 Task: Select the overwriteFileOnDisk in the files.
Action: Mouse moved to (21, 569)
Screenshot: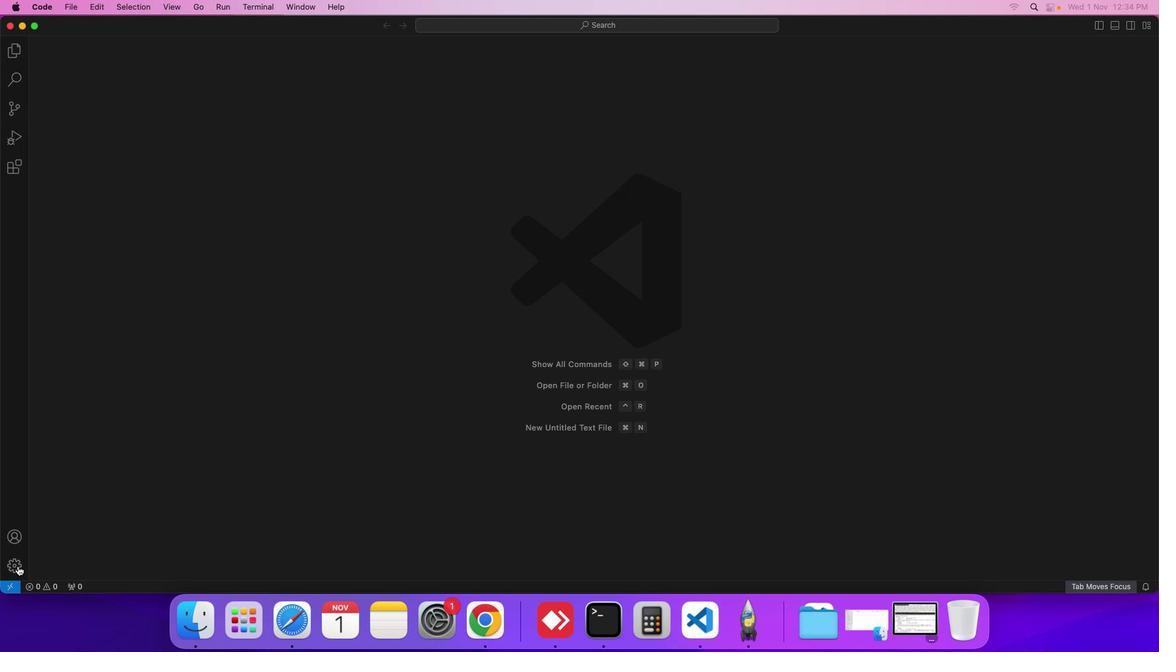 
Action: Mouse pressed left at (21, 569)
Screenshot: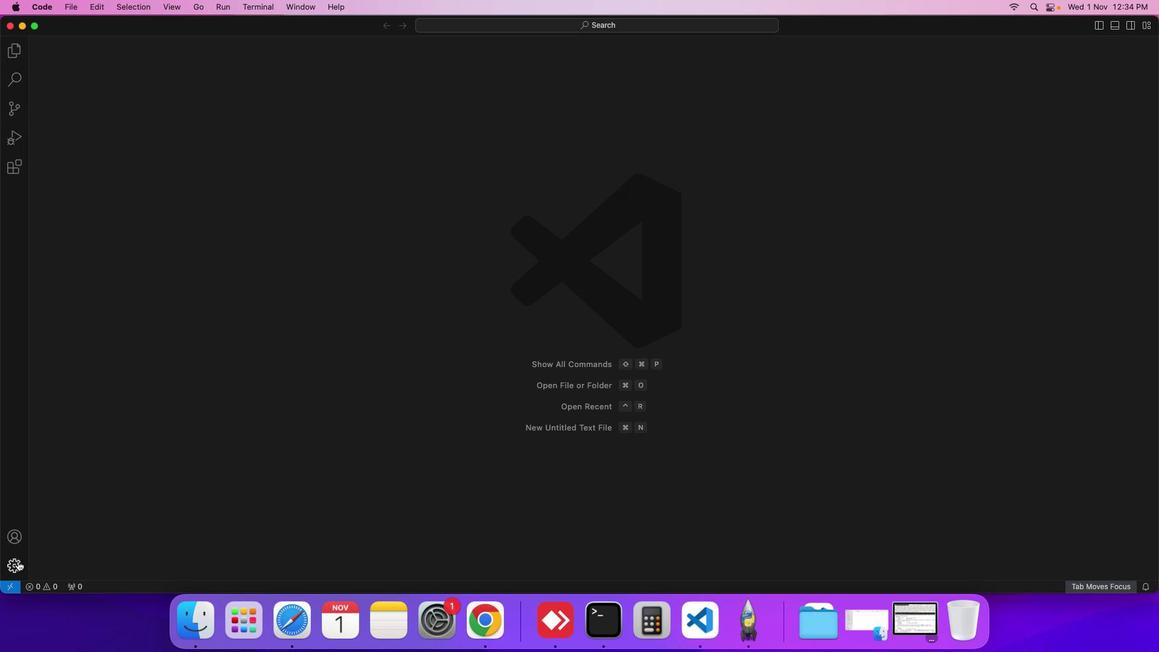
Action: Mouse moved to (68, 477)
Screenshot: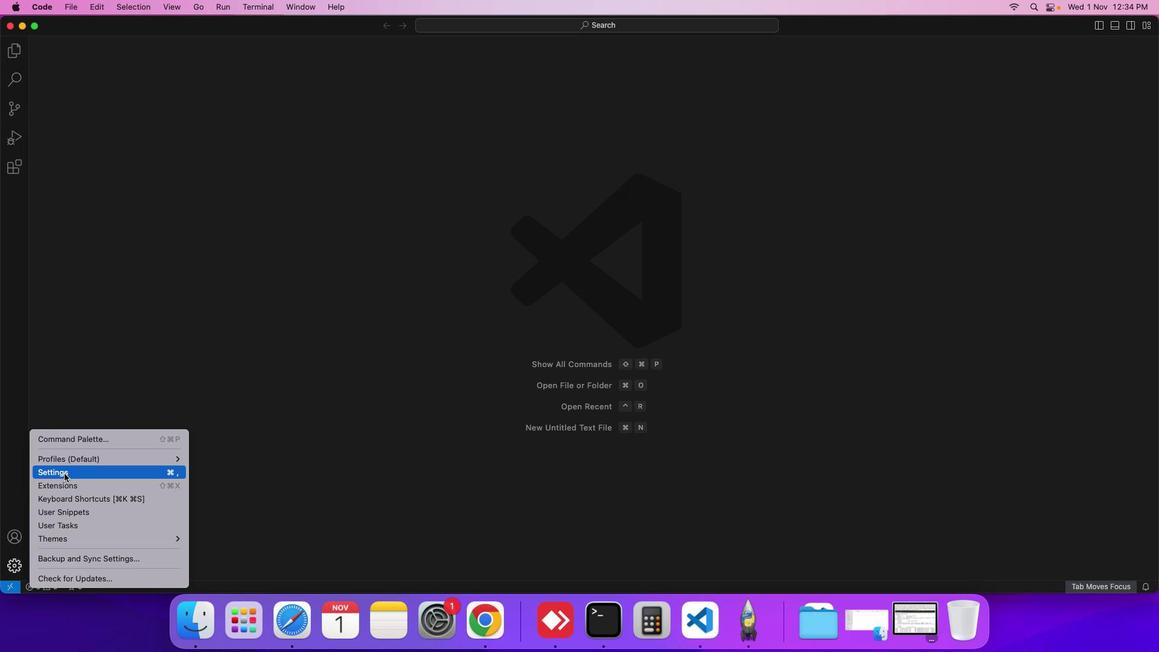 
Action: Mouse pressed left at (68, 477)
Screenshot: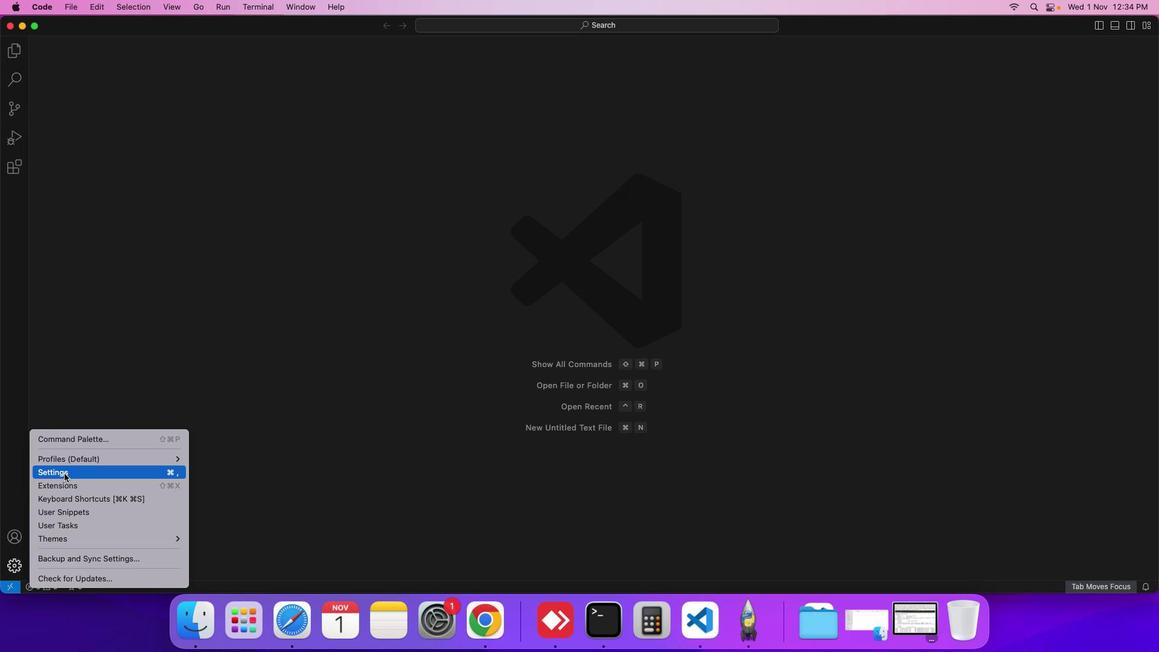 
Action: Mouse moved to (278, 137)
Screenshot: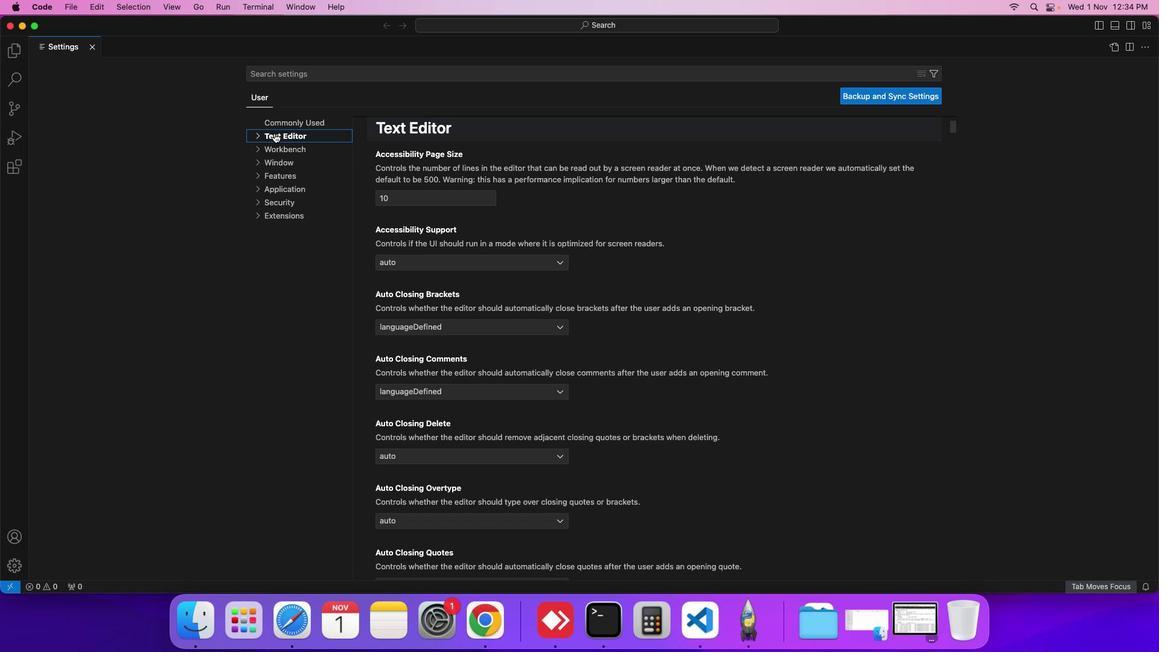 
Action: Mouse pressed left at (278, 137)
Screenshot: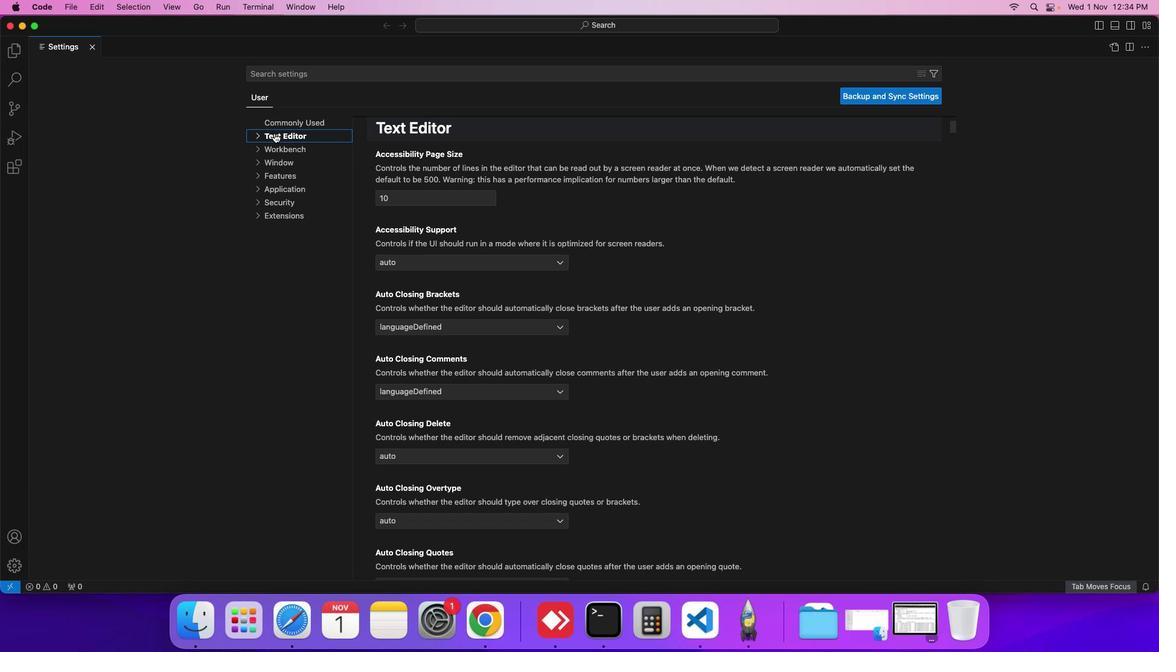 
Action: Mouse moved to (286, 243)
Screenshot: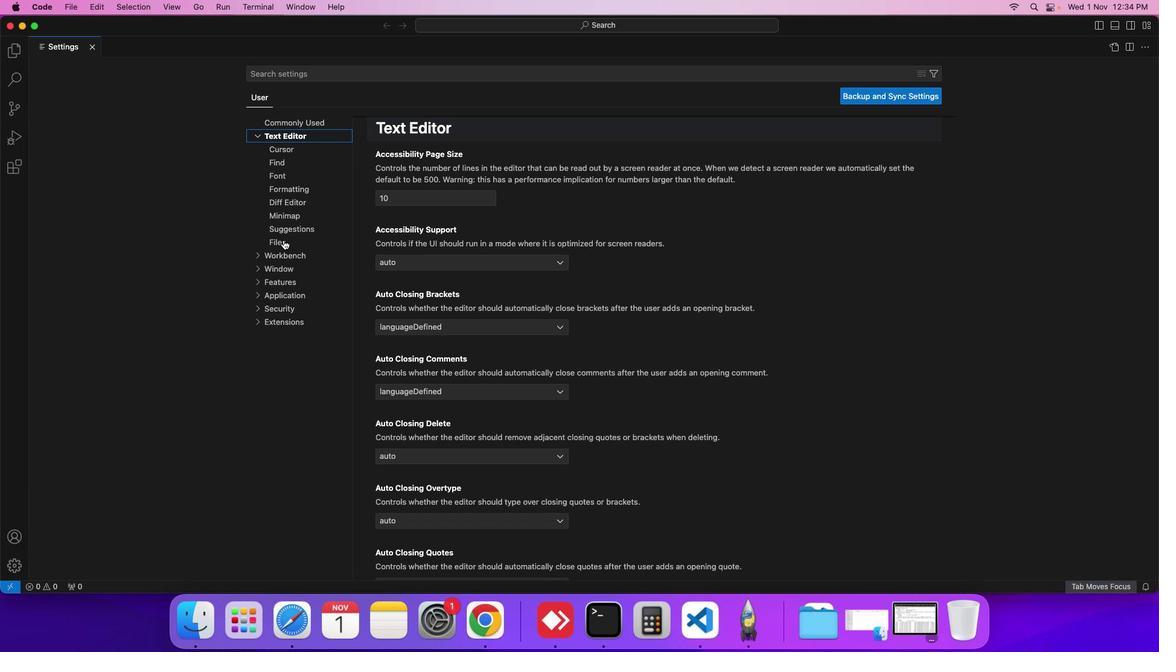 
Action: Mouse pressed left at (286, 243)
Screenshot: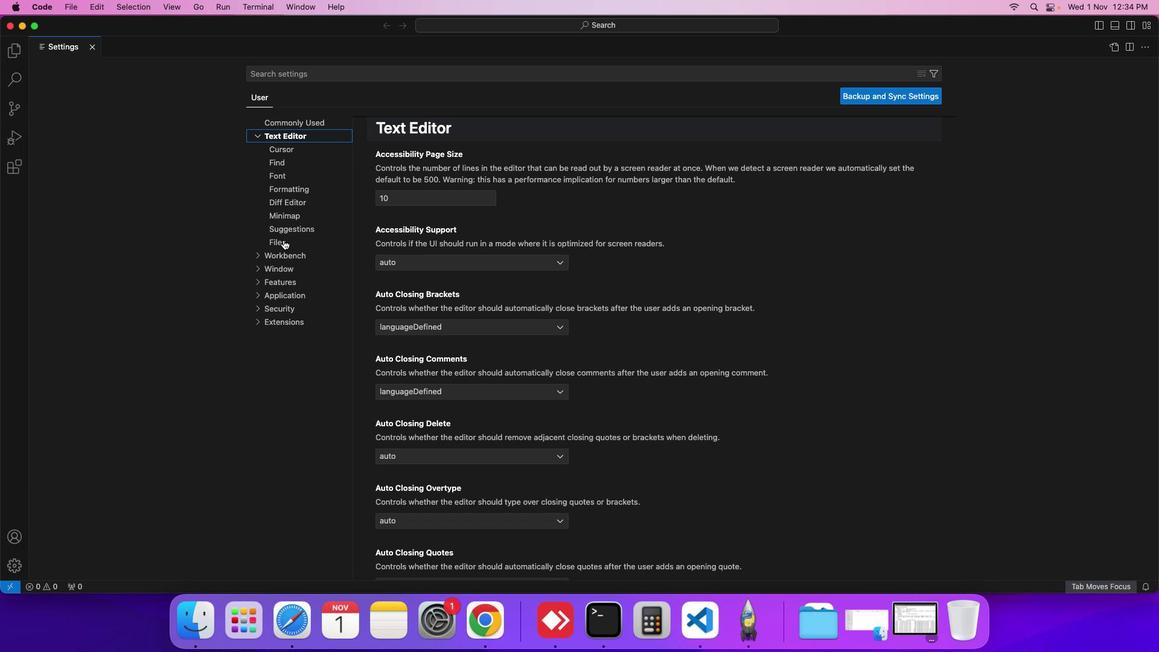 
Action: Mouse moved to (522, 334)
Screenshot: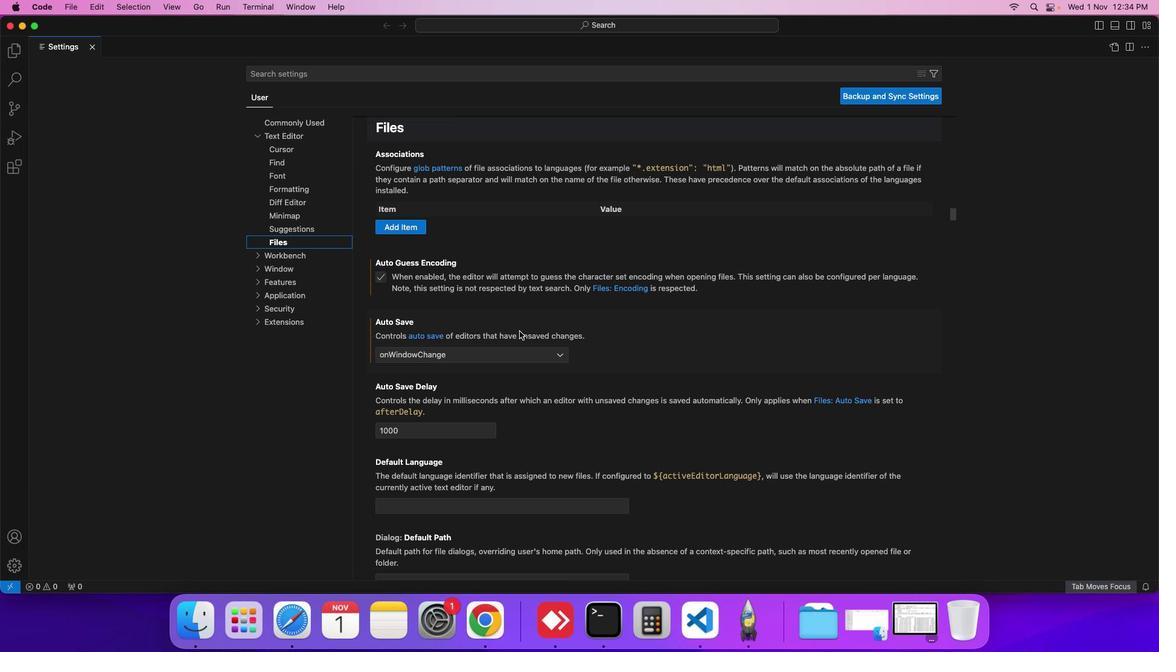 
Action: Mouse scrolled (522, 334) with delta (3, 3)
Screenshot: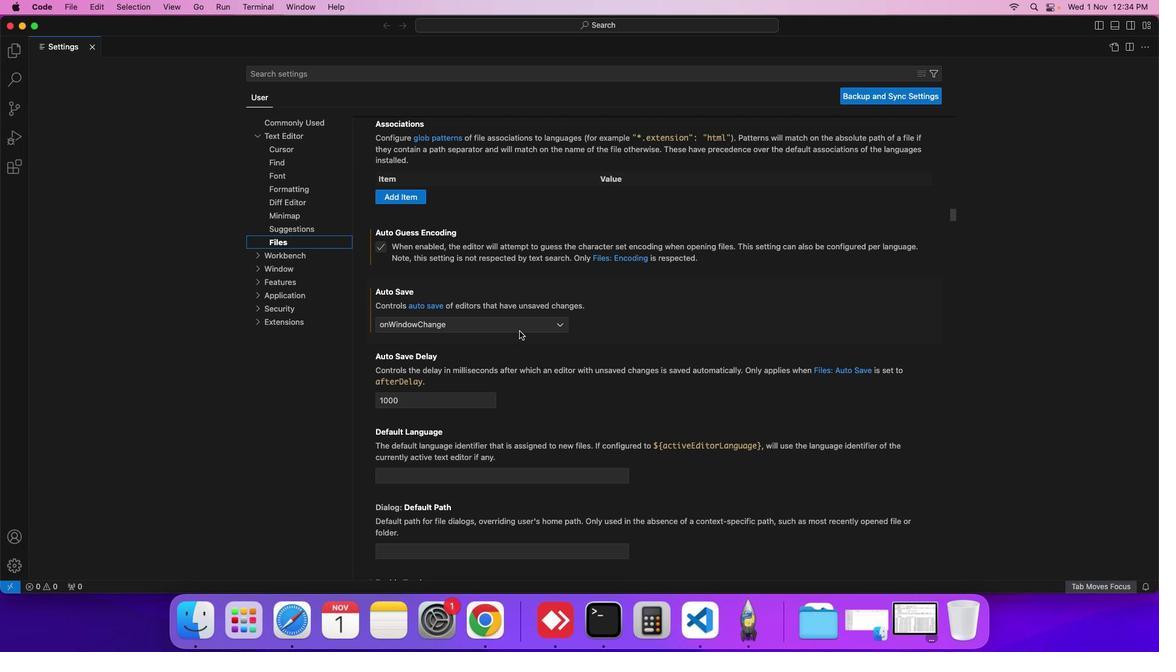 
Action: Mouse scrolled (522, 334) with delta (3, 3)
Screenshot: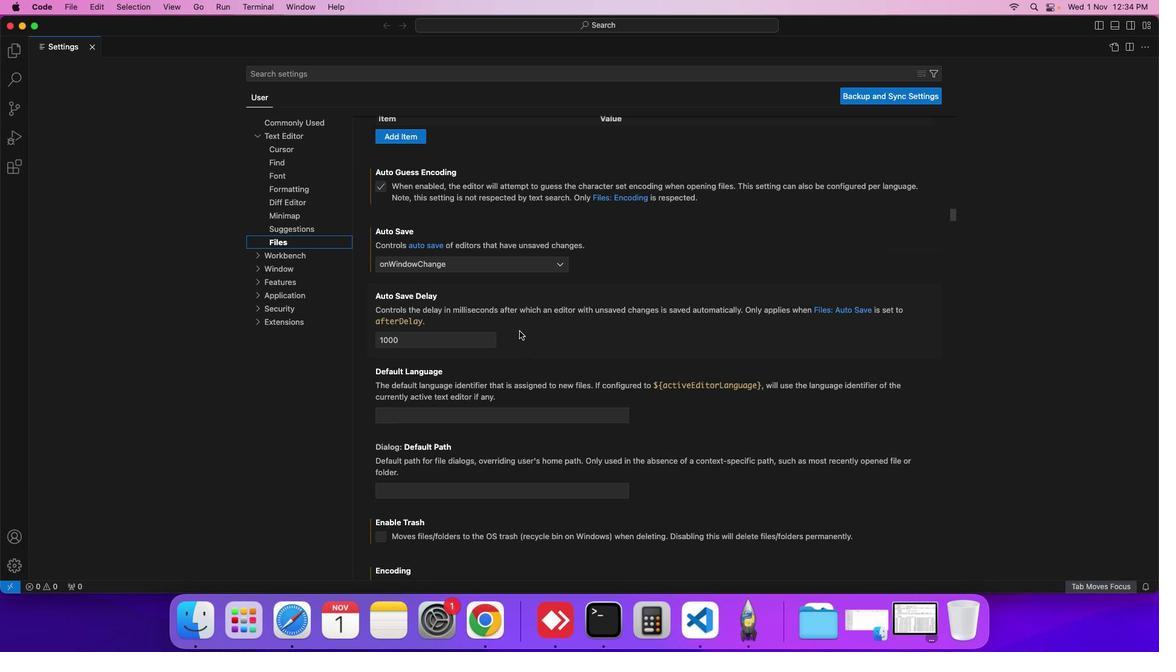 
Action: Mouse scrolled (522, 334) with delta (3, 3)
Screenshot: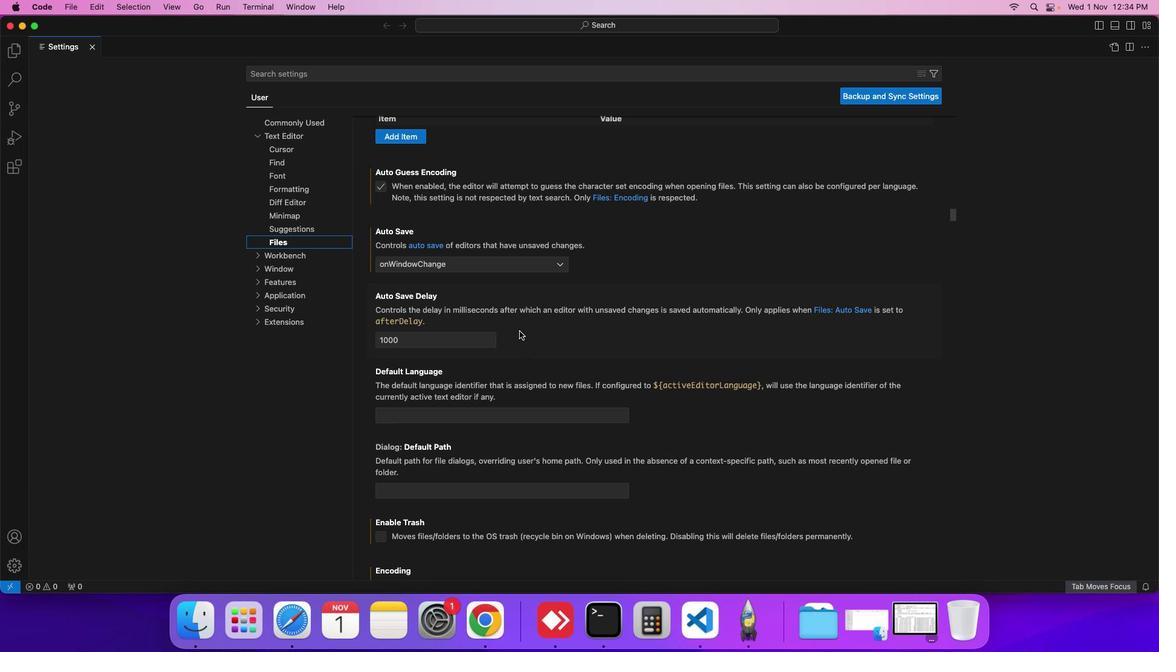 
Action: Mouse moved to (523, 335)
Screenshot: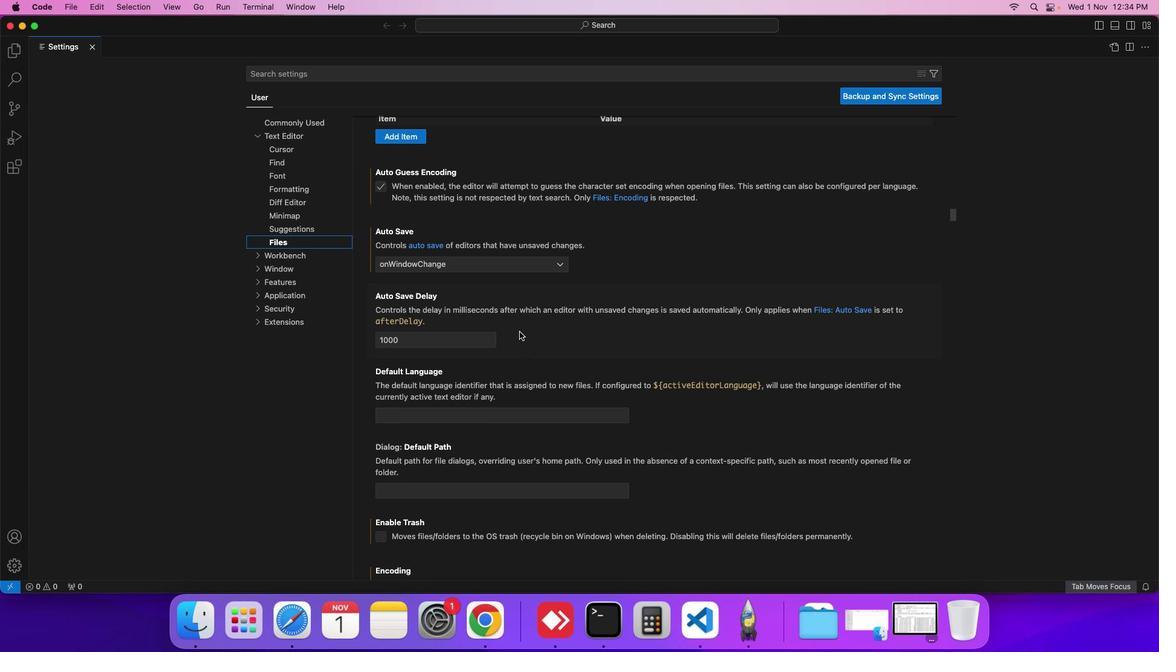
Action: Mouse scrolled (523, 335) with delta (3, 3)
Screenshot: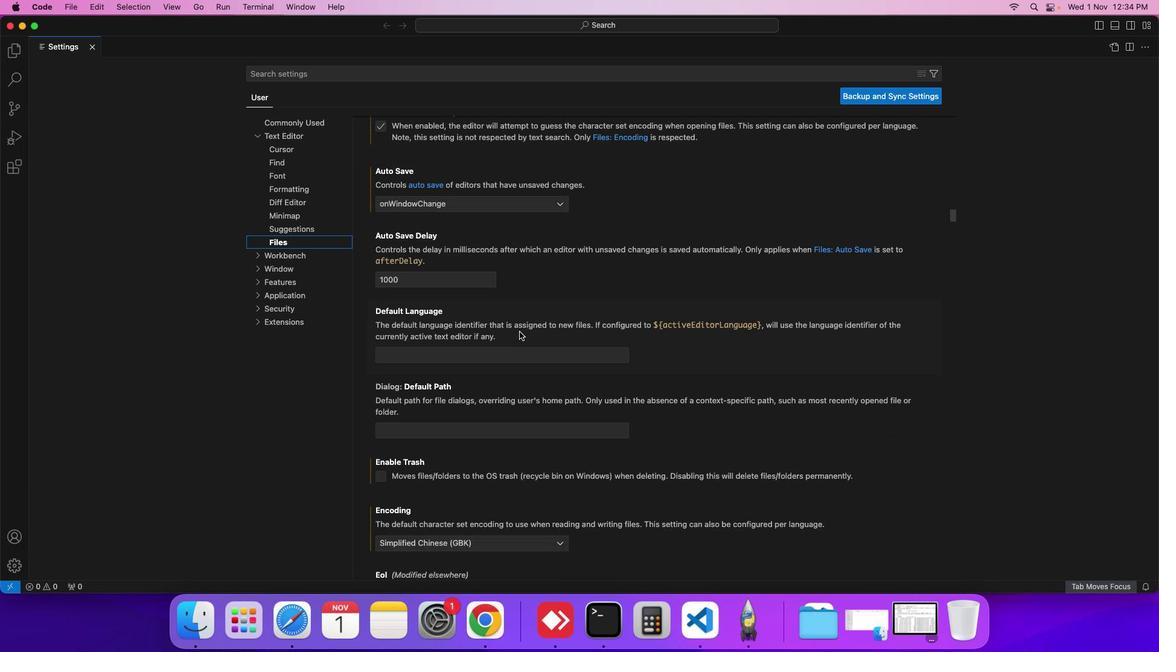 
Action: Mouse scrolled (523, 335) with delta (3, 3)
Screenshot: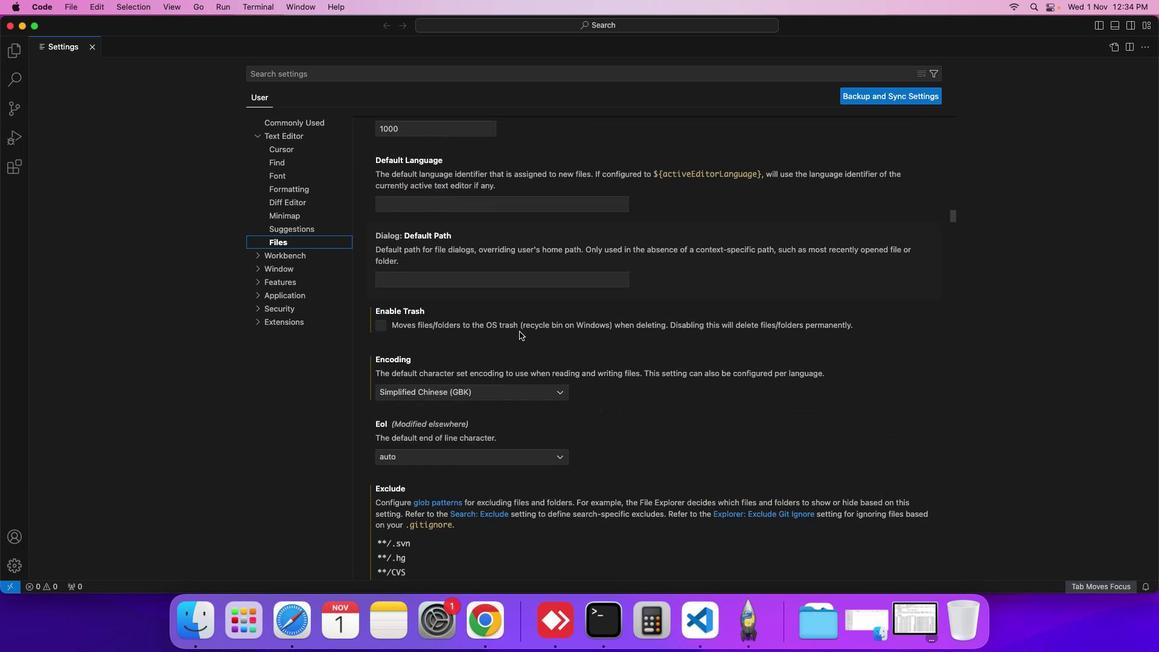 
Action: Mouse scrolled (523, 335) with delta (3, 2)
Screenshot: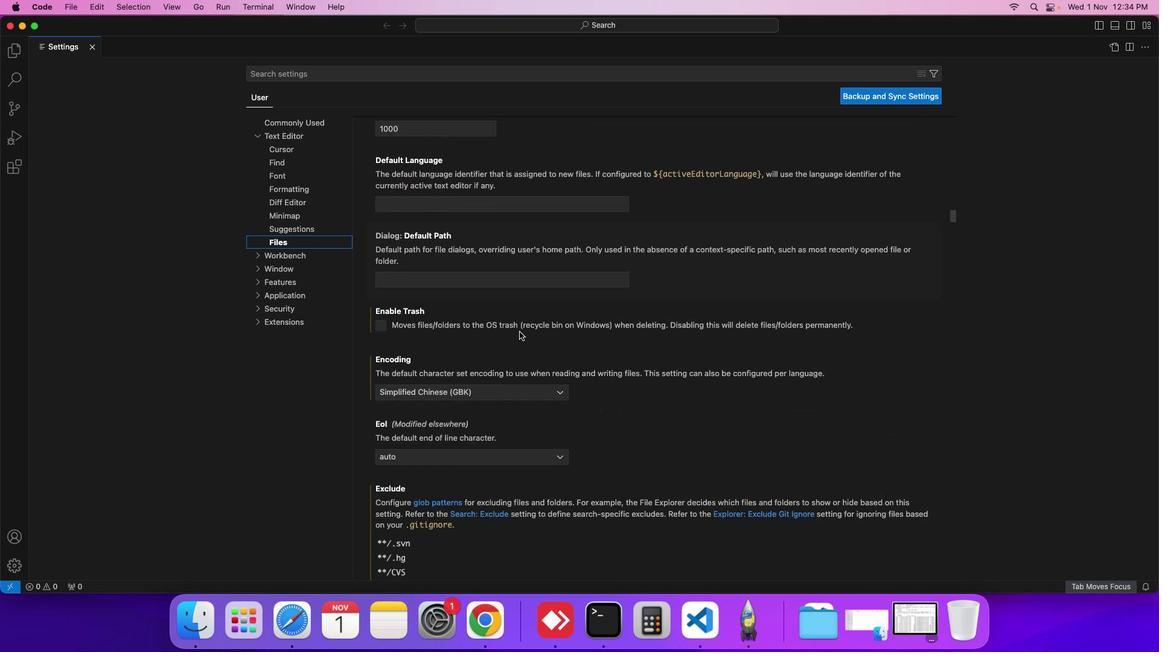 
Action: Mouse scrolled (523, 335) with delta (3, 1)
Screenshot: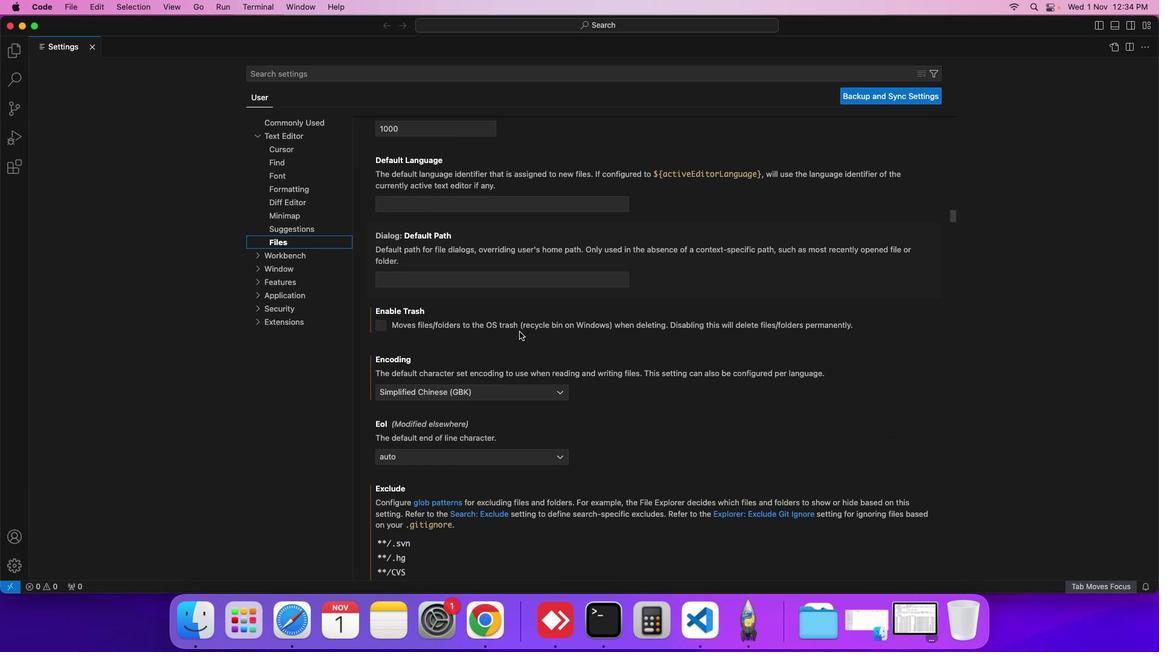 
Action: Mouse scrolled (523, 335) with delta (3, 1)
Screenshot: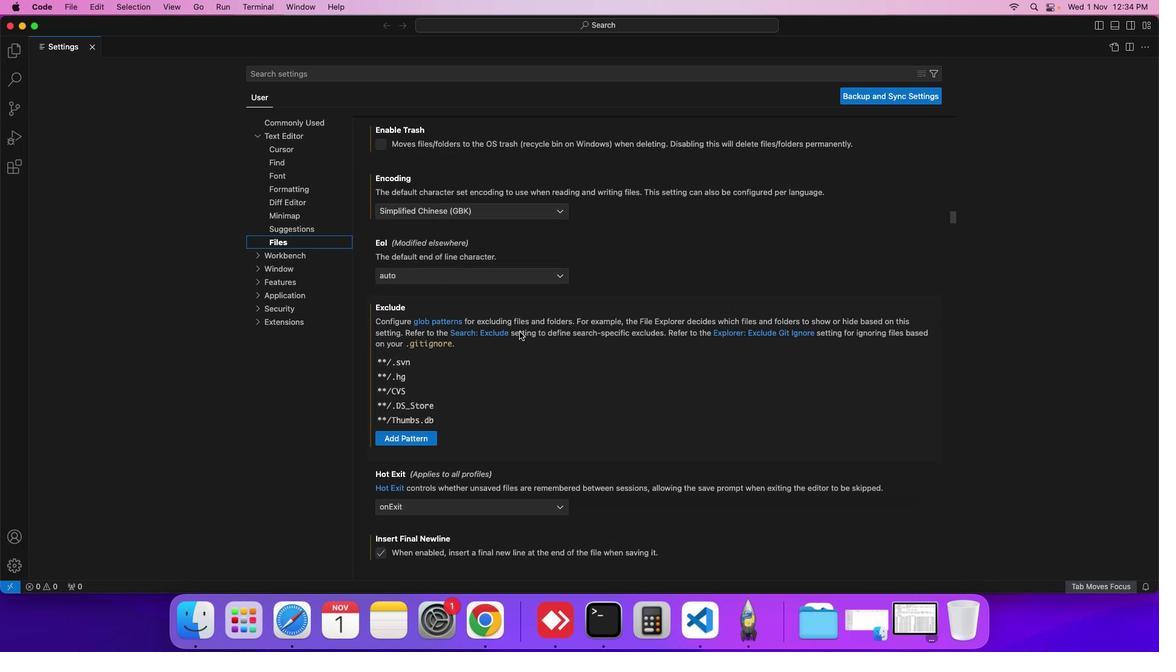 
Action: Mouse scrolled (523, 335) with delta (3, 1)
Screenshot: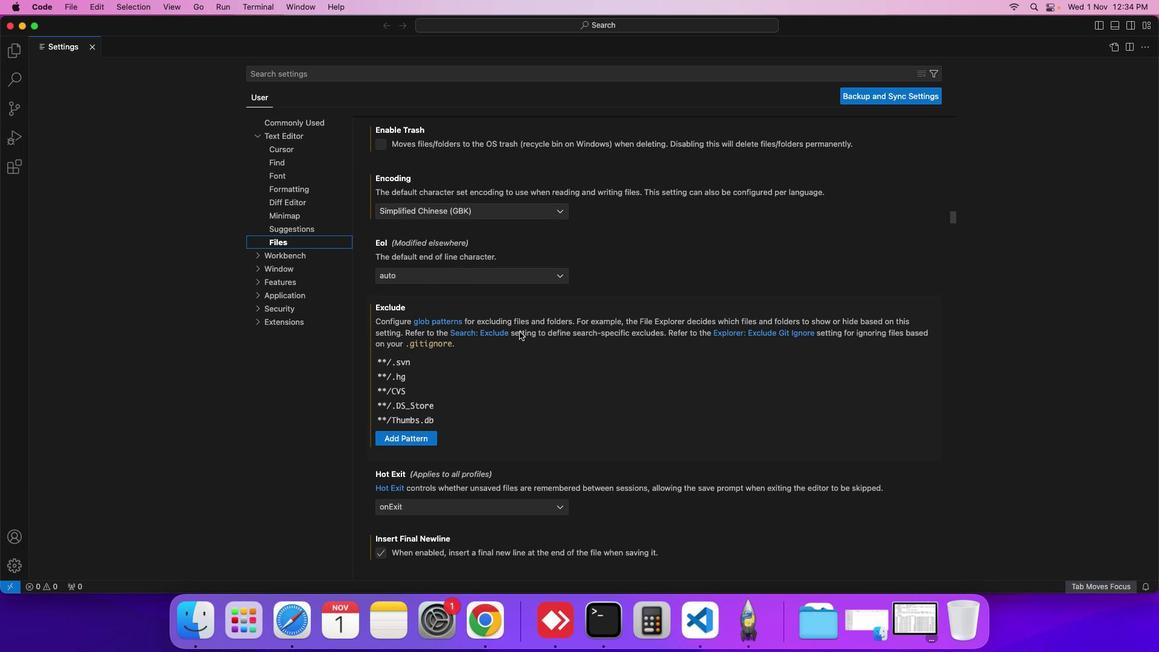 
Action: Mouse scrolled (523, 335) with delta (3, 3)
Screenshot: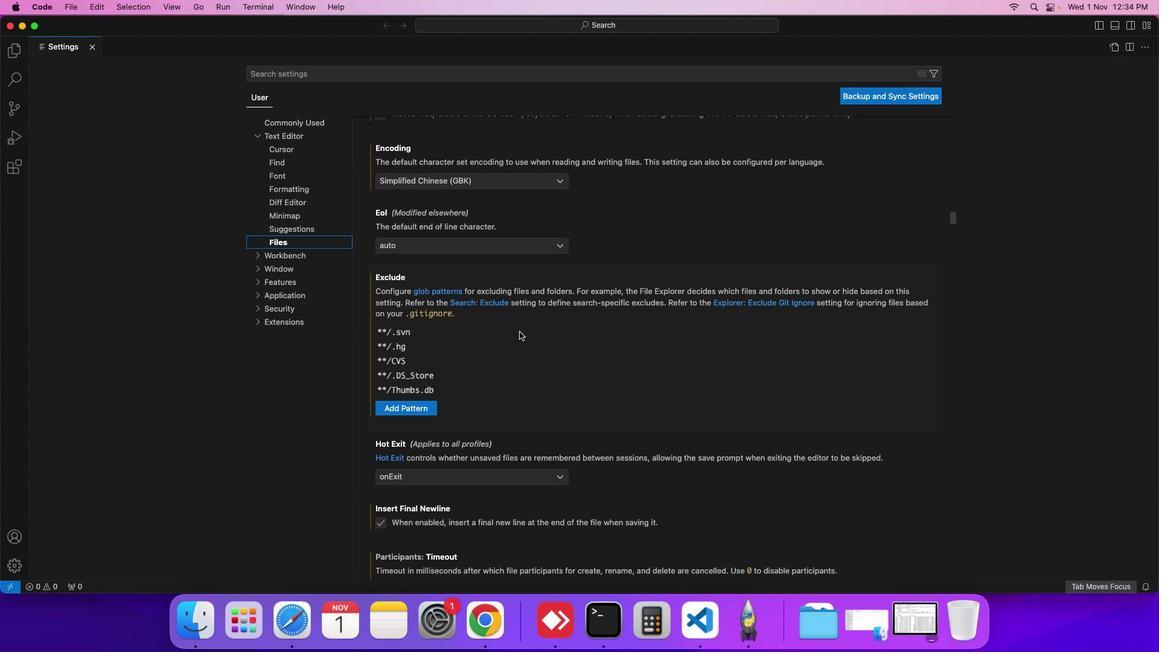 
Action: Mouse moved to (522, 334)
Screenshot: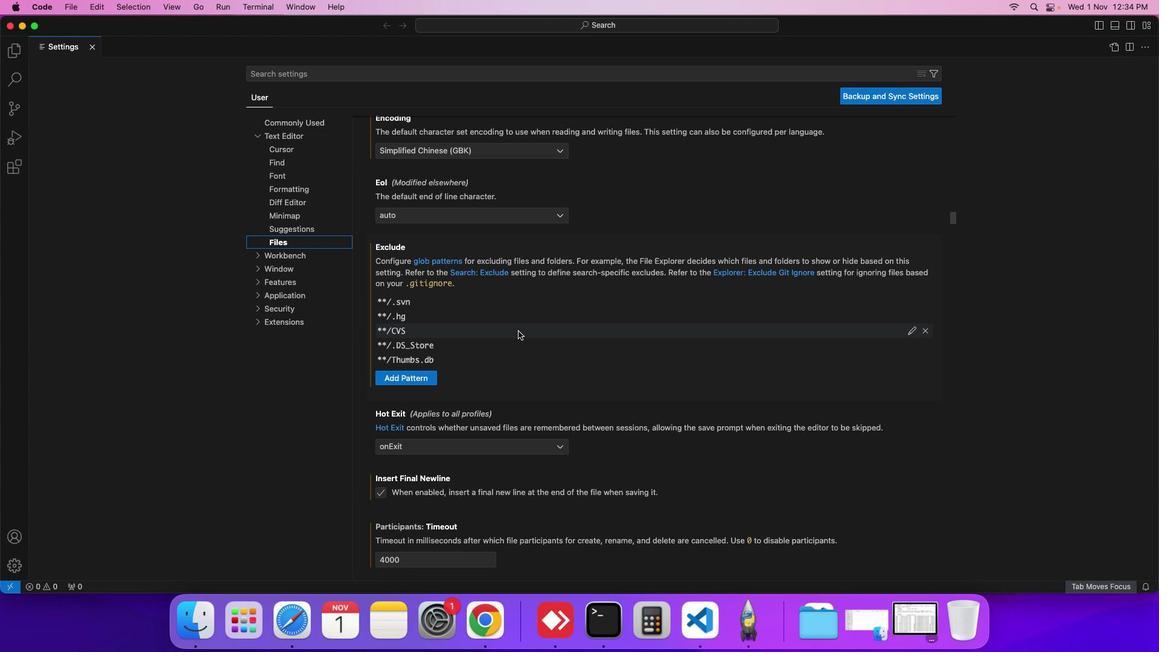 
Action: Mouse scrolled (522, 334) with delta (3, 3)
Screenshot: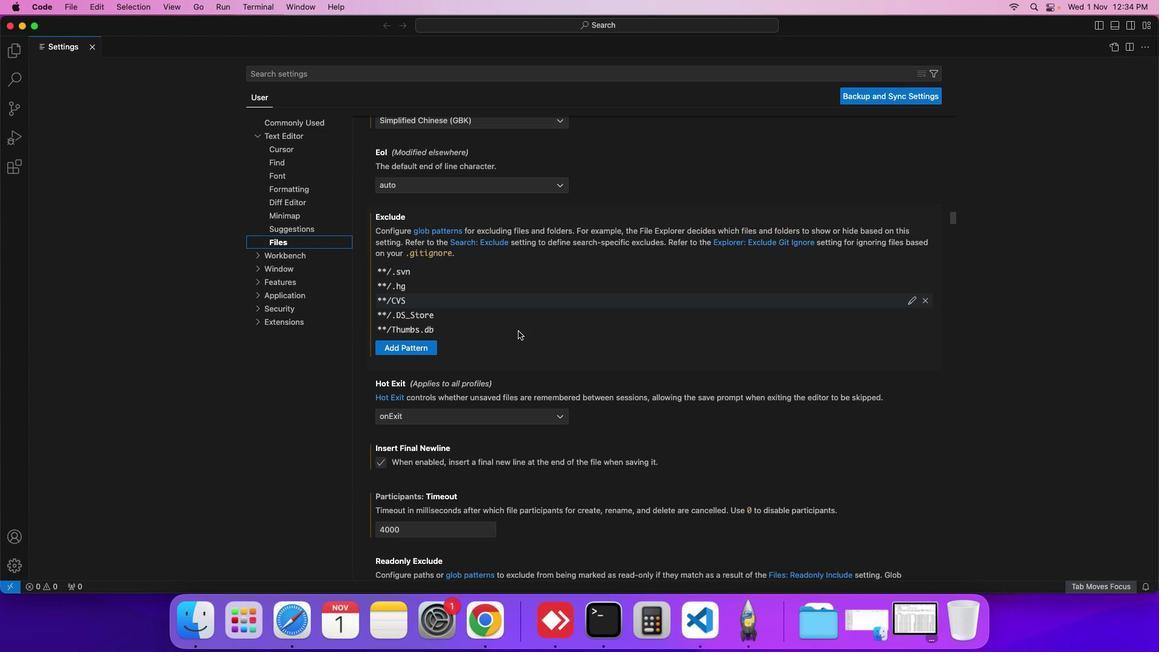 
Action: Mouse scrolled (522, 334) with delta (3, 3)
Screenshot: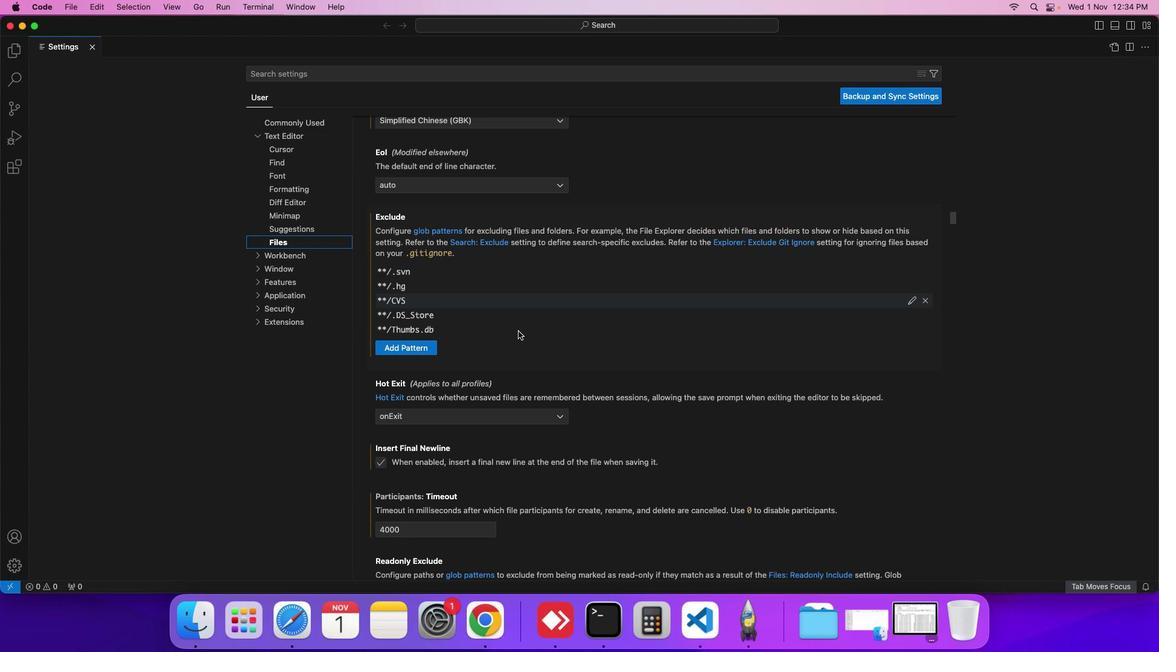 
Action: Mouse scrolled (522, 334) with delta (3, 3)
Screenshot: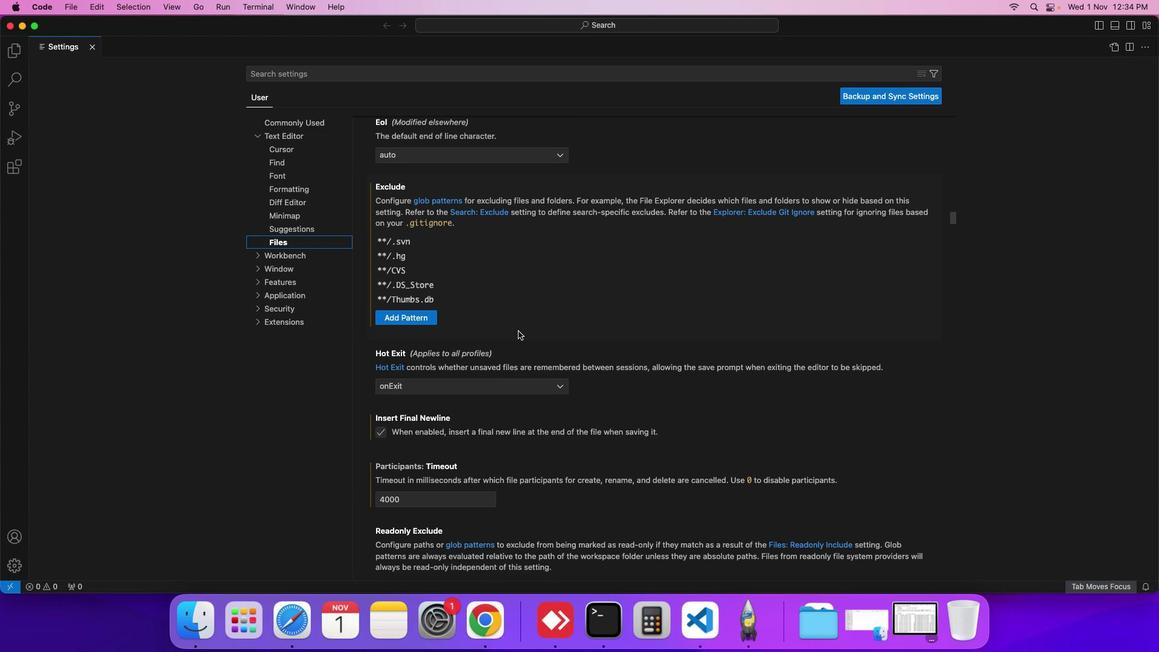 
Action: Mouse scrolled (522, 334) with delta (3, 3)
Screenshot: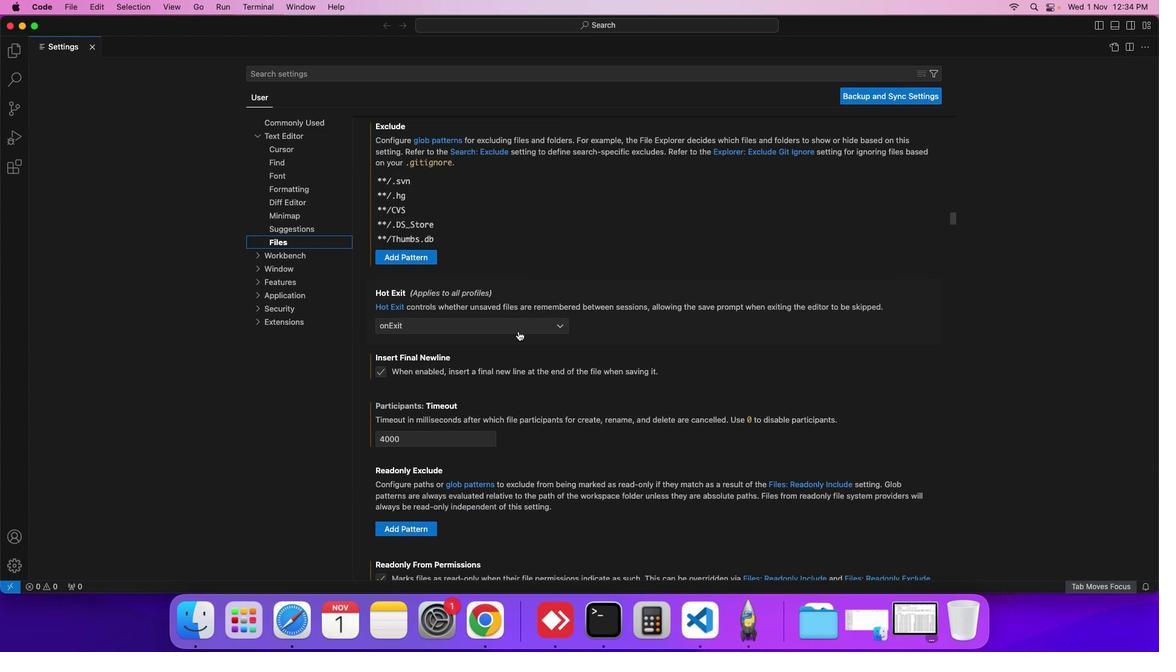 
Action: Mouse scrolled (522, 334) with delta (3, 3)
Screenshot: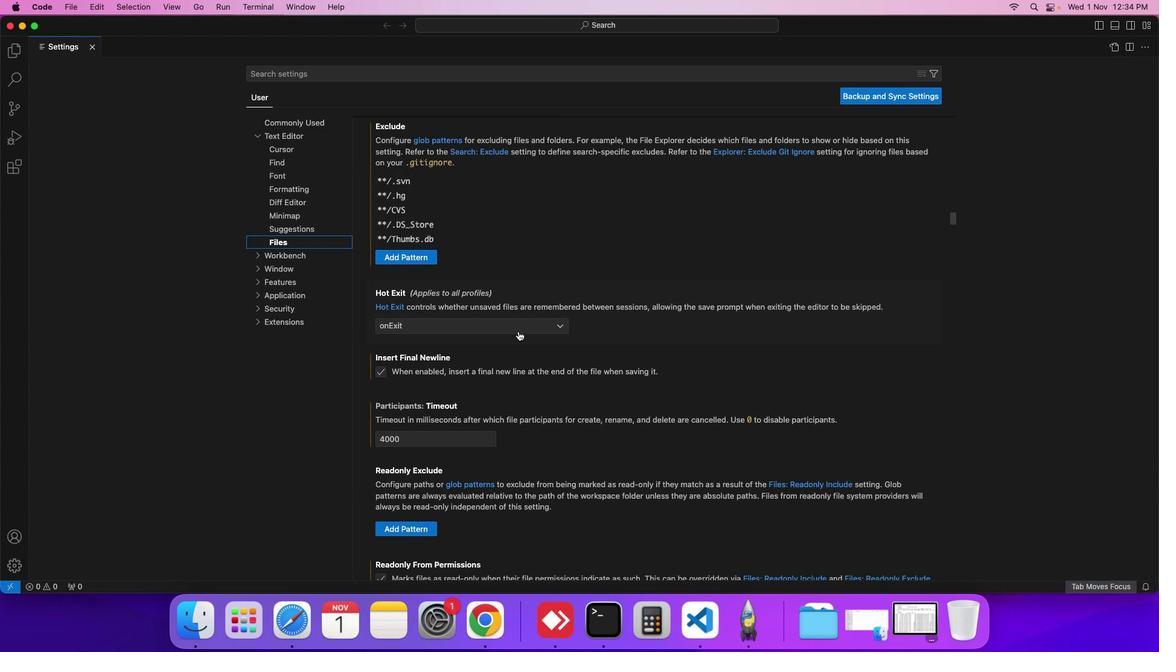 
Action: Mouse scrolled (522, 334) with delta (3, 3)
Screenshot: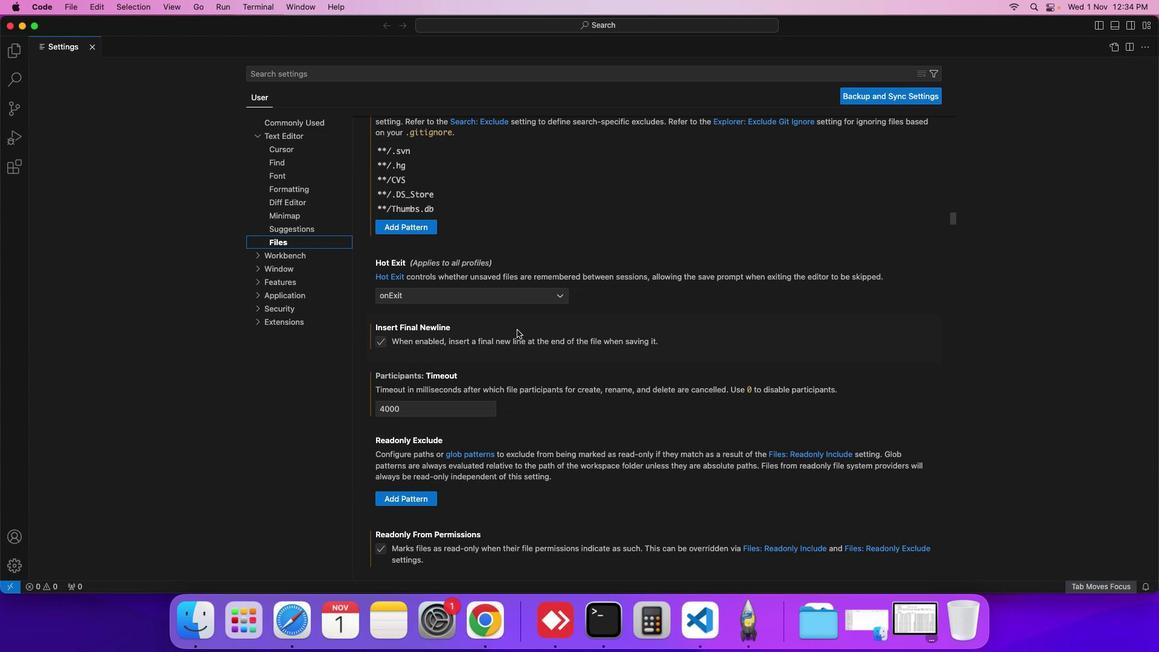 
Action: Mouse moved to (520, 333)
Screenshot: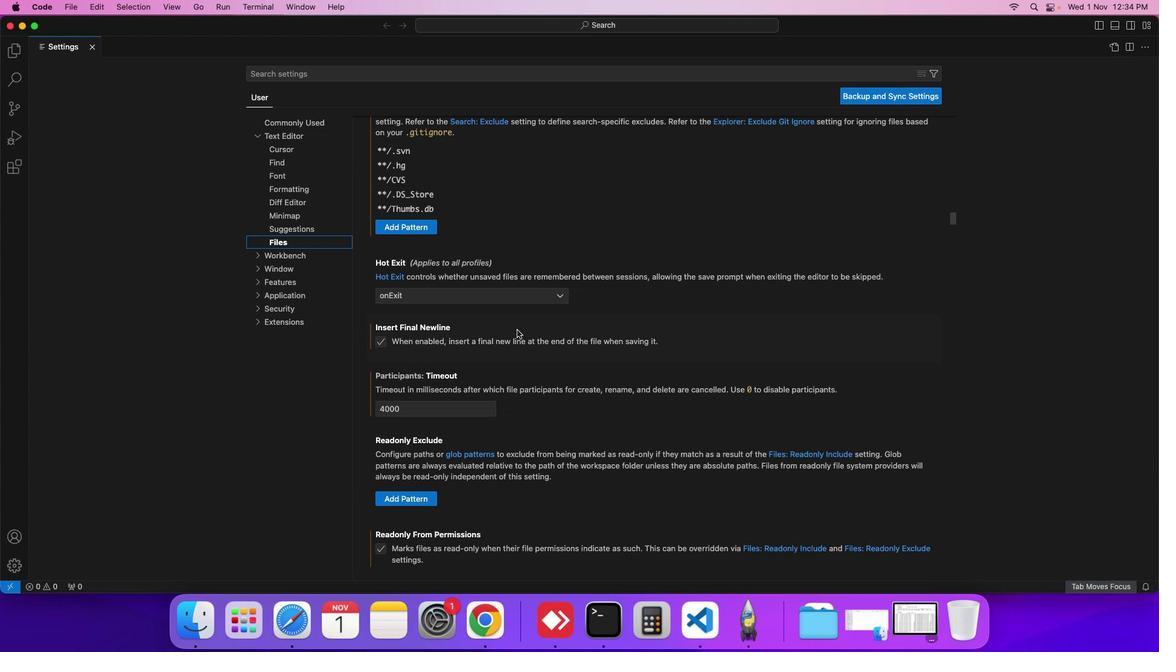 
Action: Mouse scrolled (520, 333) with delta (3, 3)
Screenshot: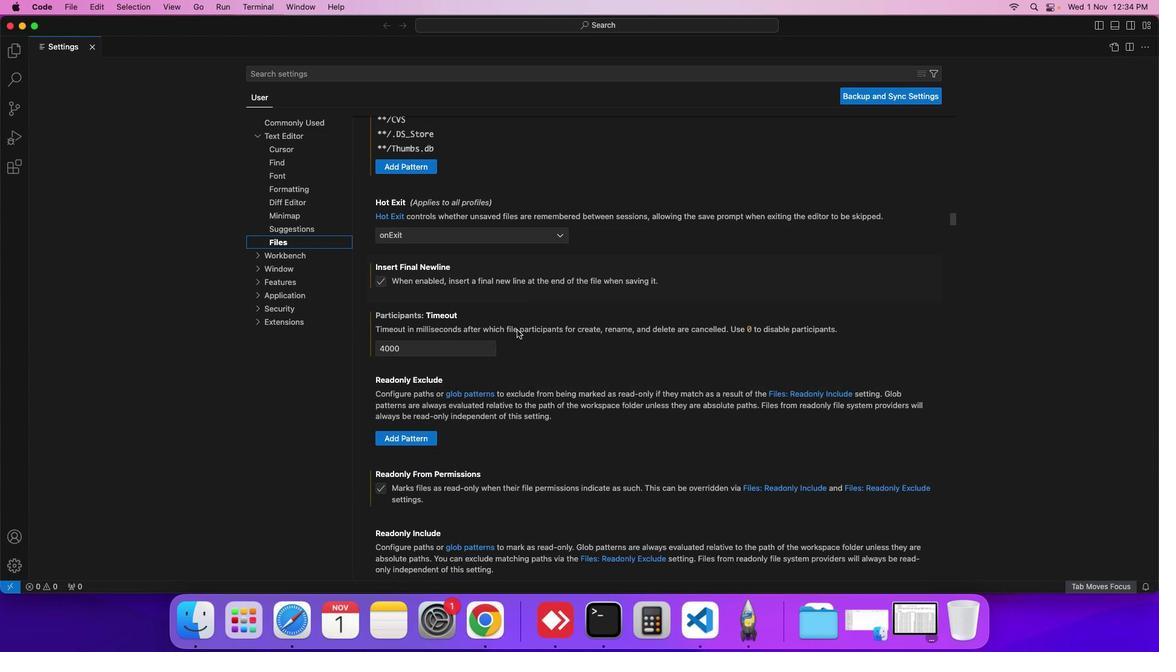 
Action: Mouse scrolled (520, 333) with delta (3, 3)
Screenshot: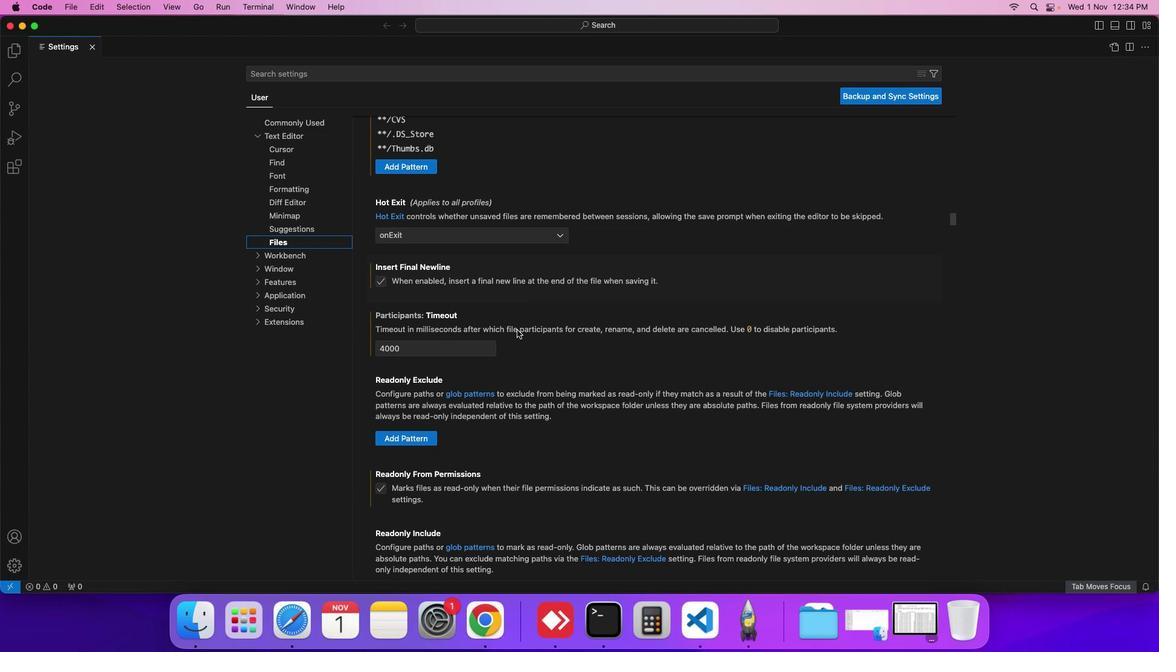 
Action: Mouse scrolled (520, 333) with delta (3, 3)
Screenshot: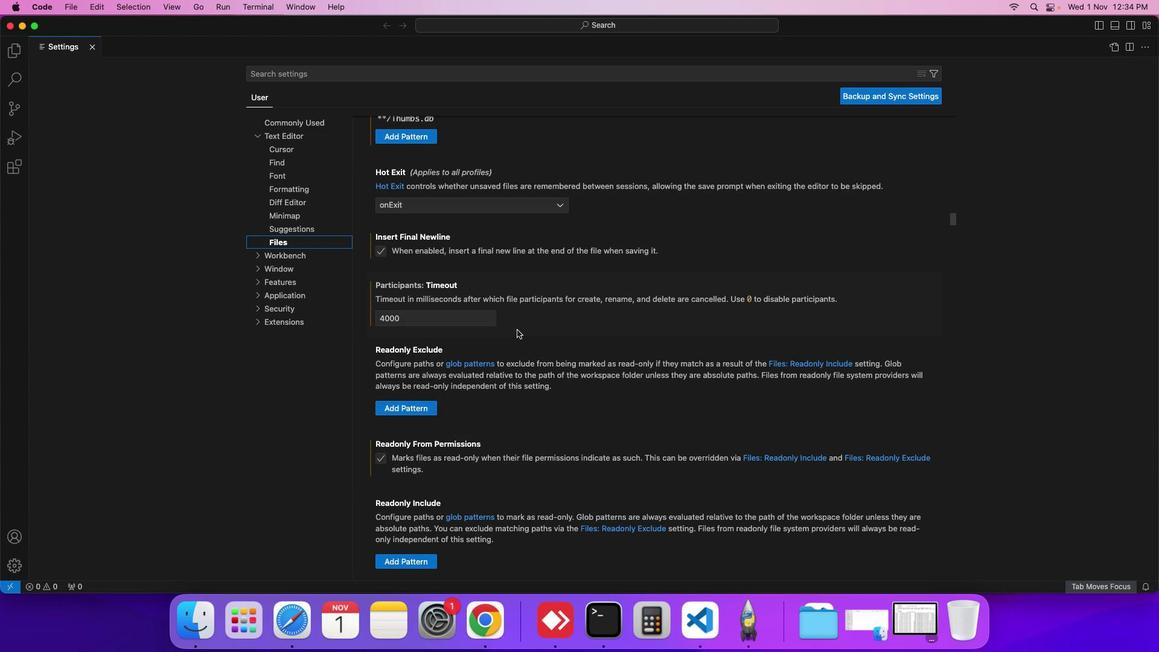 
Action: Mouse scrolled (520, 333) with delta (3, 3)
Screenshot: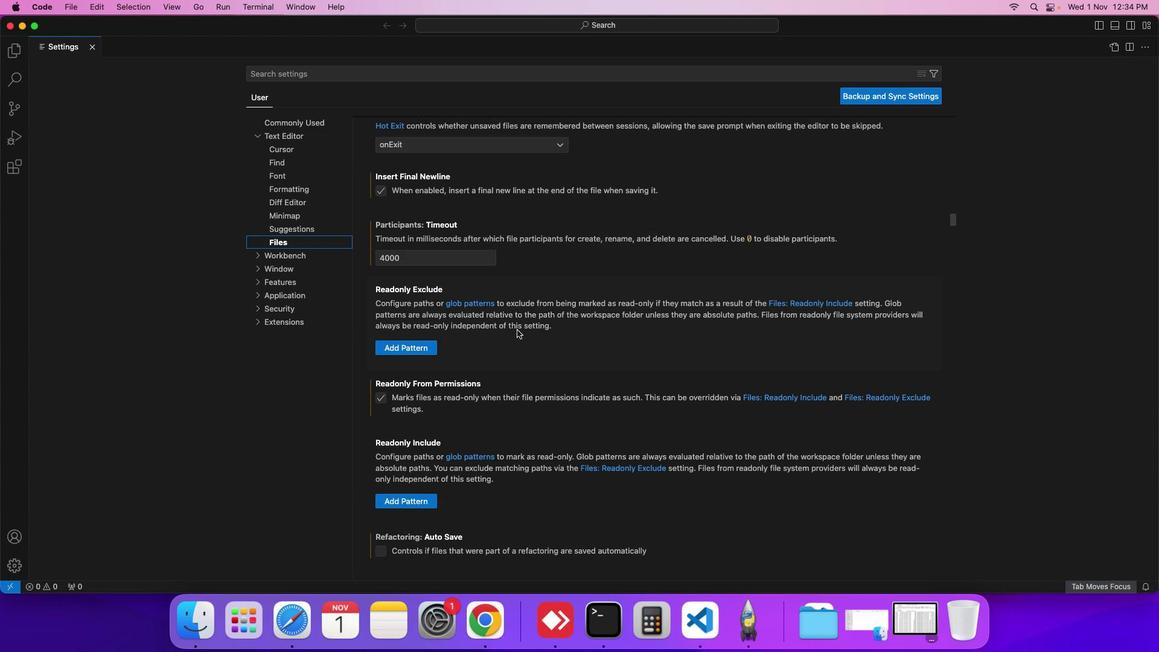 
Action: Mouse scrolled (520, 333) with delta (3, 3)
Screenshot: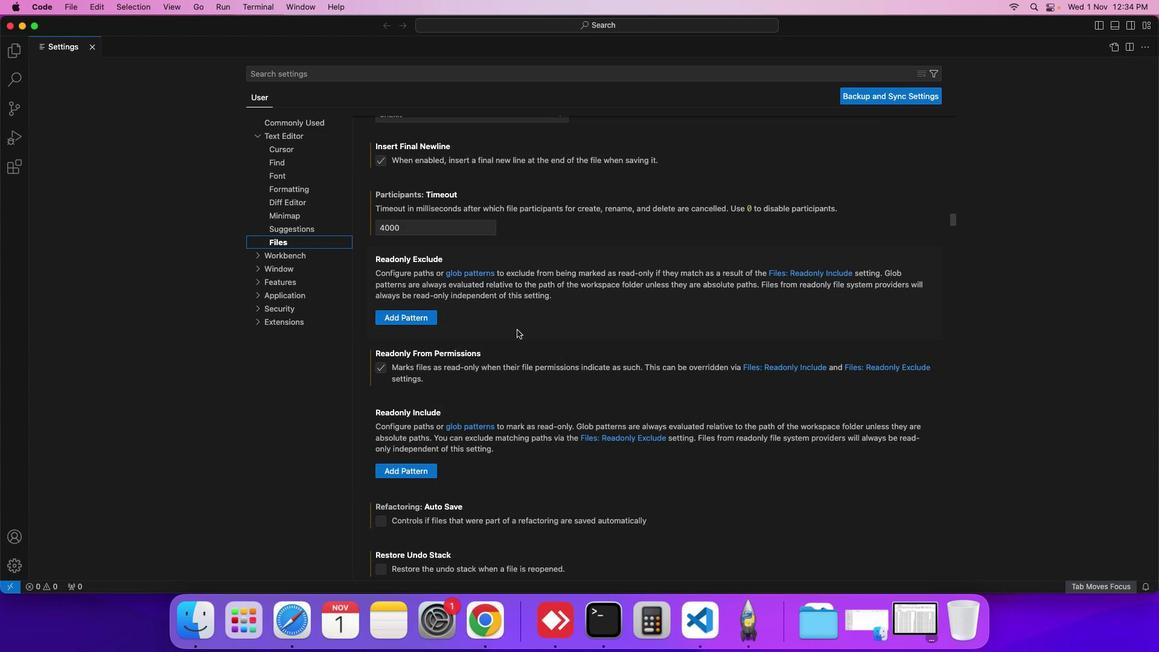 
Action: Mouse scrolled (520, 333) with delta (3, 3)
Screenshot: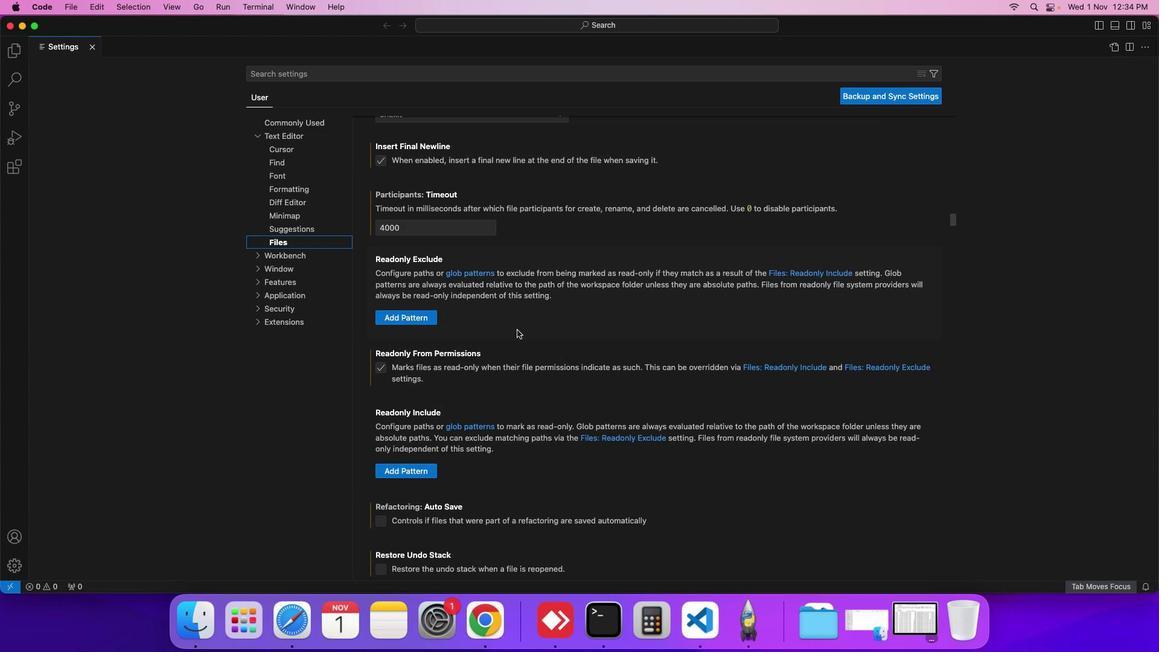 
Action: Mouse scrolled (520, 333) with delta (3, 3)
Screenshot: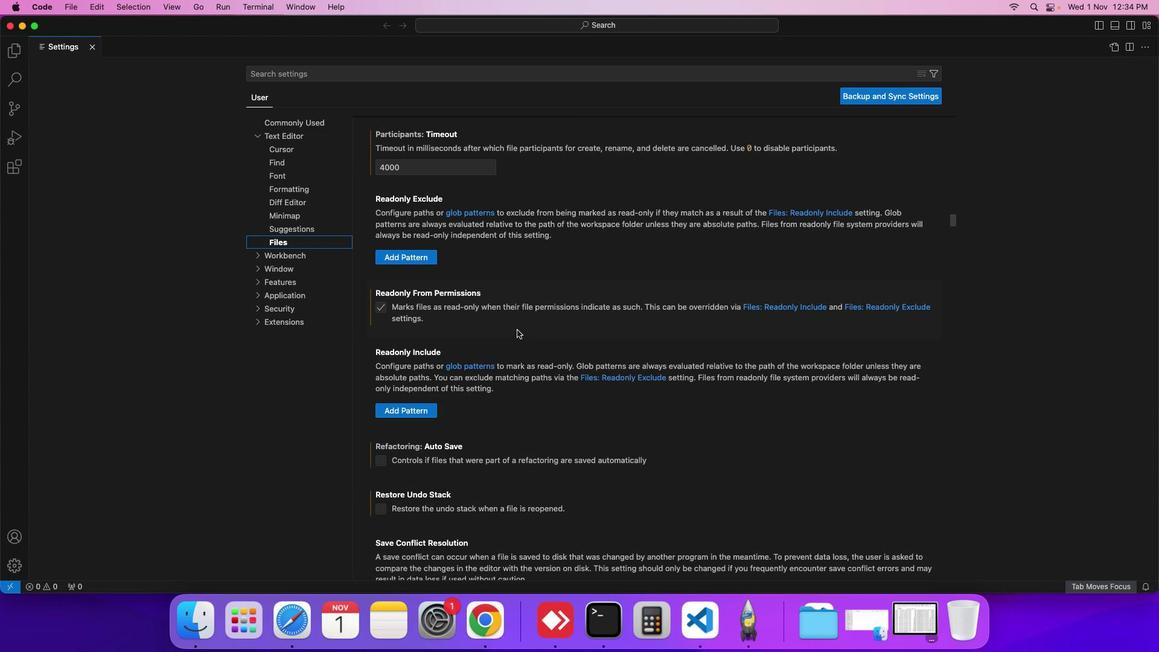 
Action: Mouse scrolled (520, 333) with delta (3, 3)
Screenshot: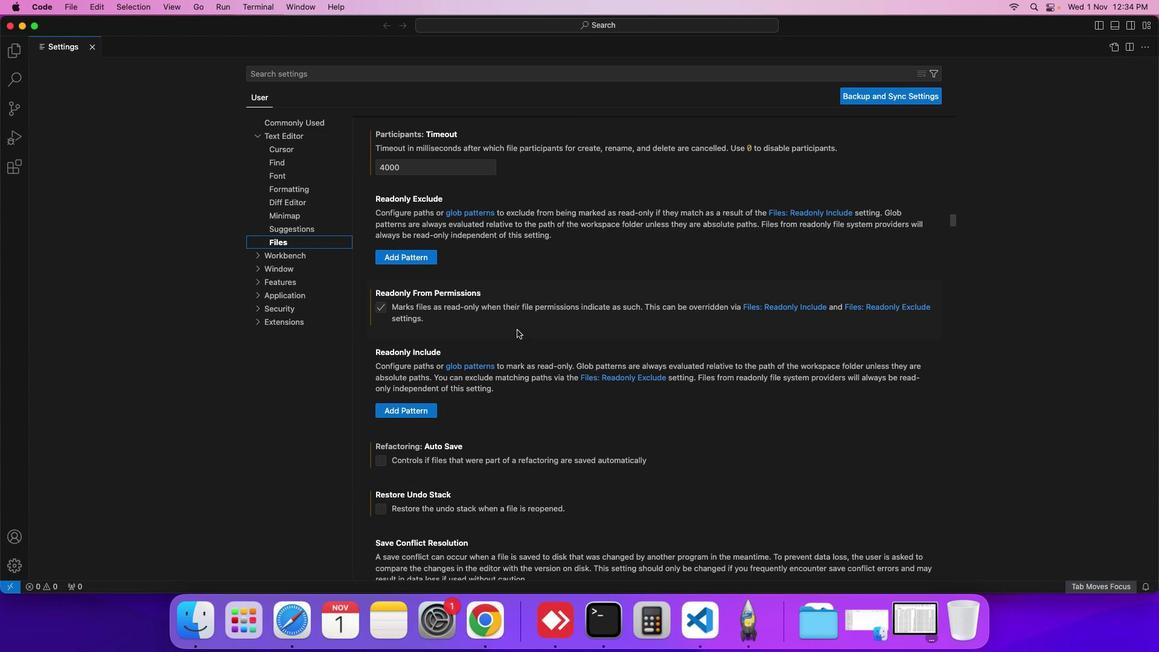 
Action: Mouse scrolled (520, 333) with delta (3, 3)
Screenshot: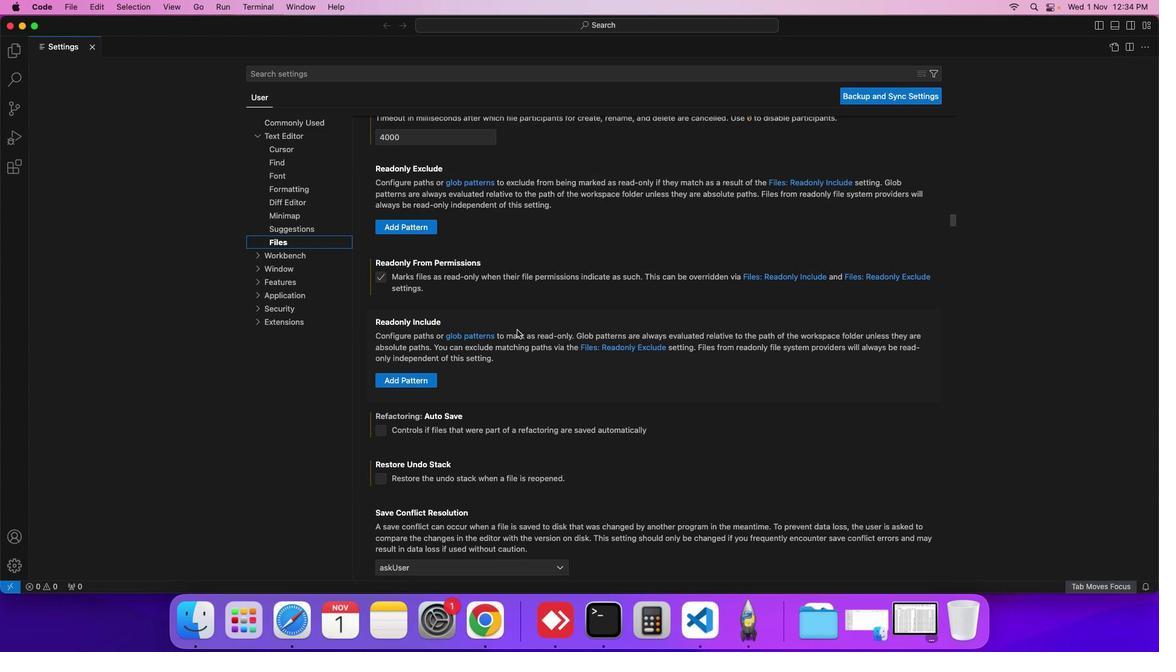 
Action: Mouse scrolled (520, 333) with delta (3, 3)
Screenshot: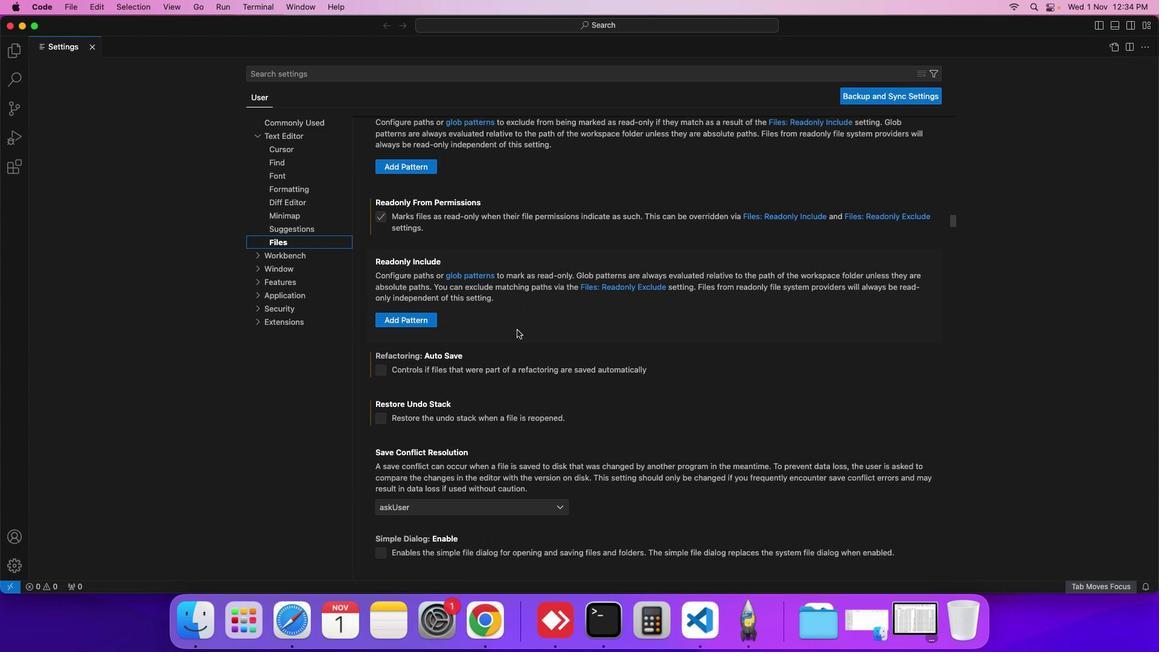 
Action: Mouse scrolled (520, 333) with delta (3, 3)
Screenshot: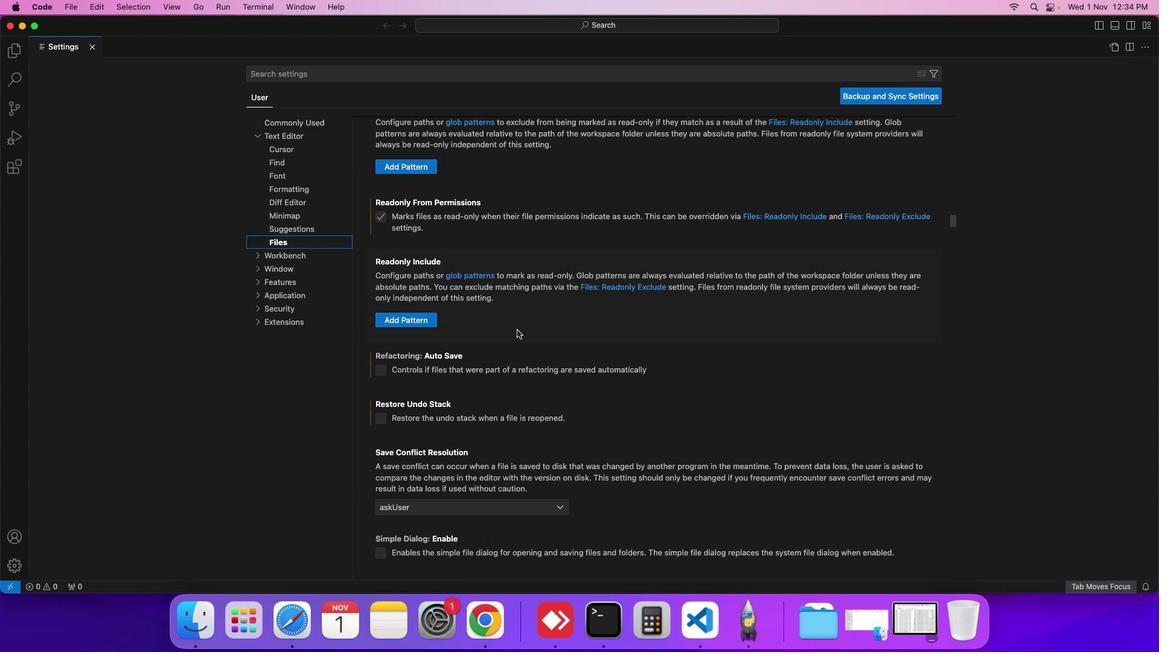 
Action: Mouse scrolled (520, 333) with delta (3, 3)
Screenshot: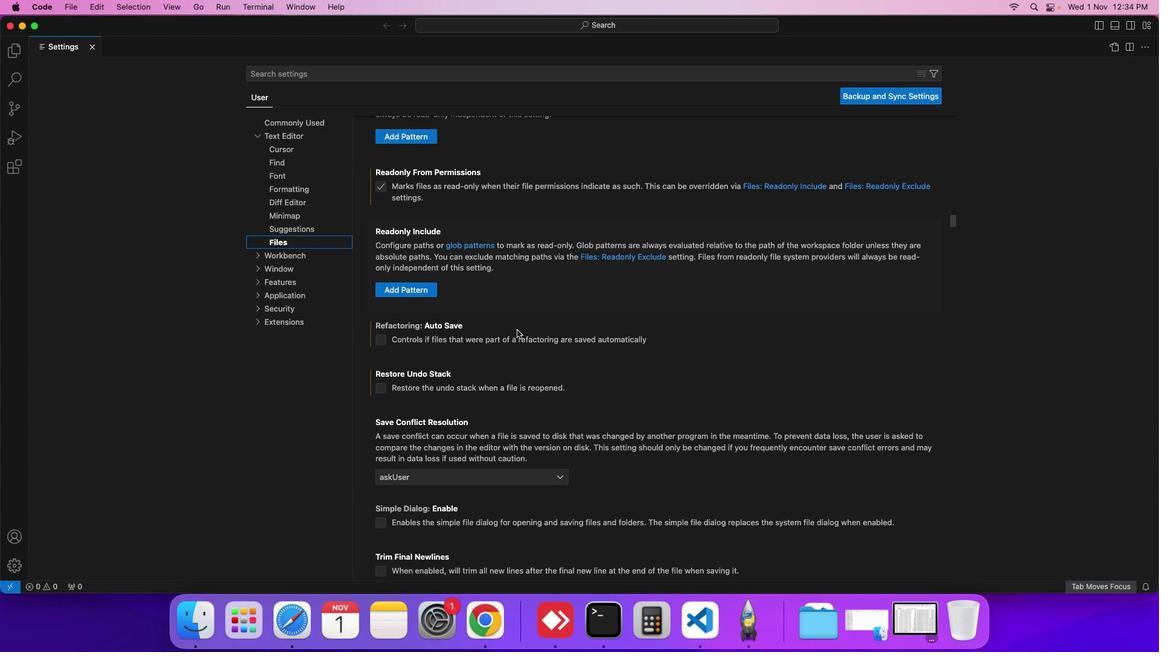 
Action: Mouse moved to (507, 371)
Screenshot: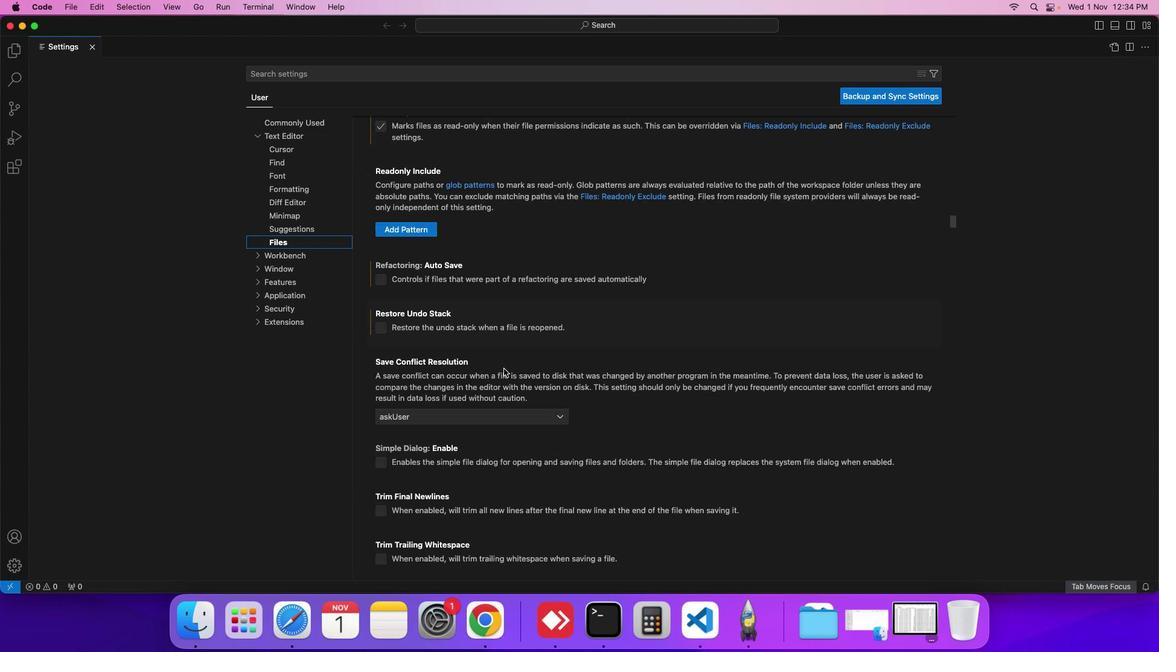 
Action: Mouse scrolled (507, 371) with delta (3, 3)
Screenshot: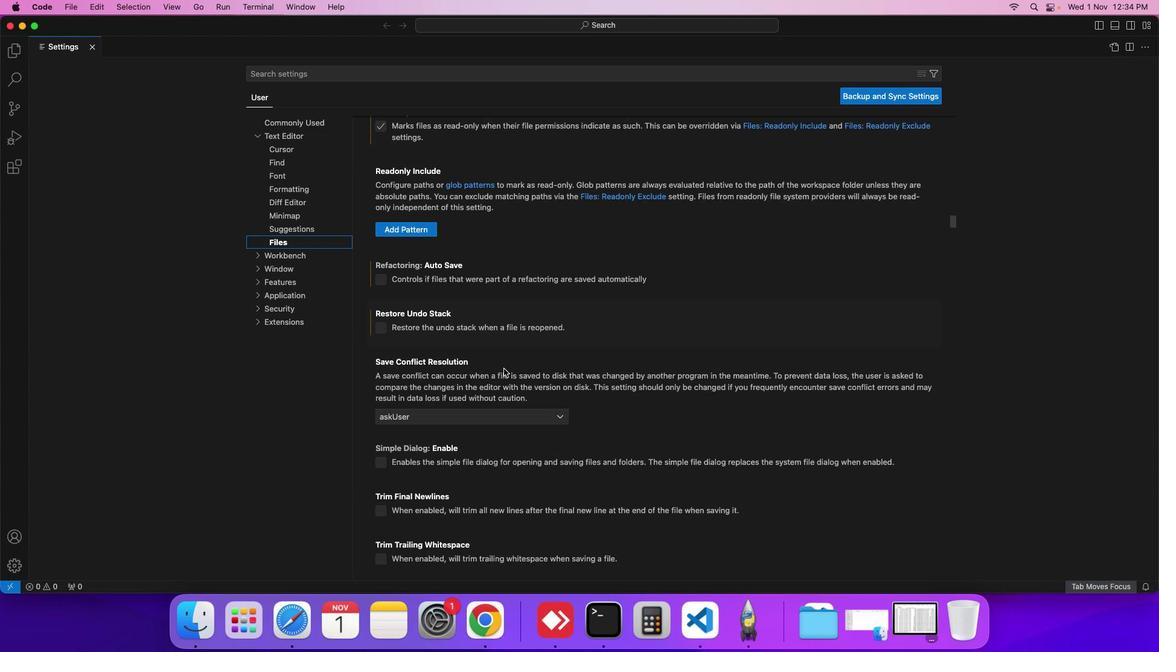 
Action: Mouse moved to (507, 372)
Screenshot: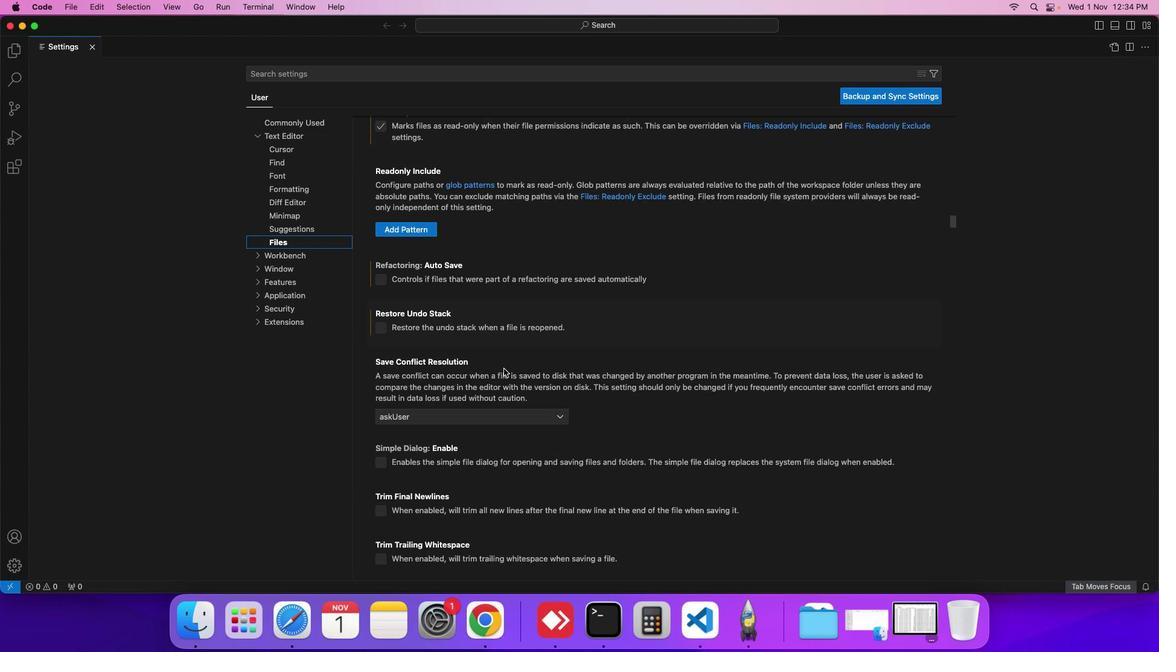 
Action: Mouse scrolled (507, 372) with delta (3, 3)
Screenshot: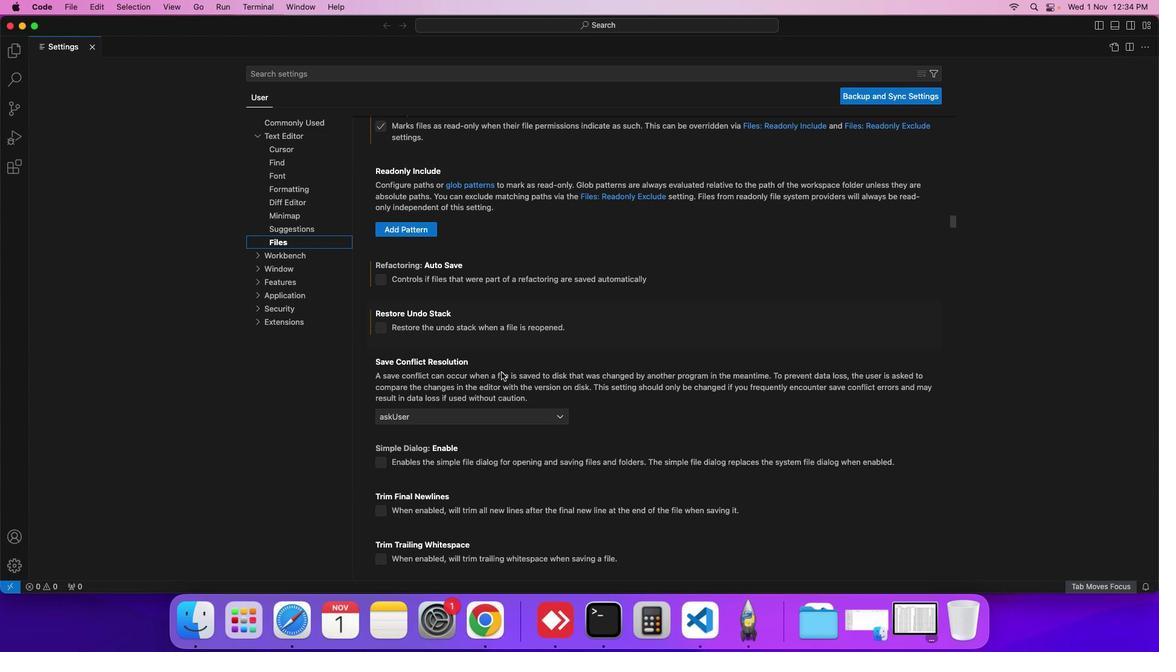 
Action: Mouse moved to (438, 421)
Screenshot: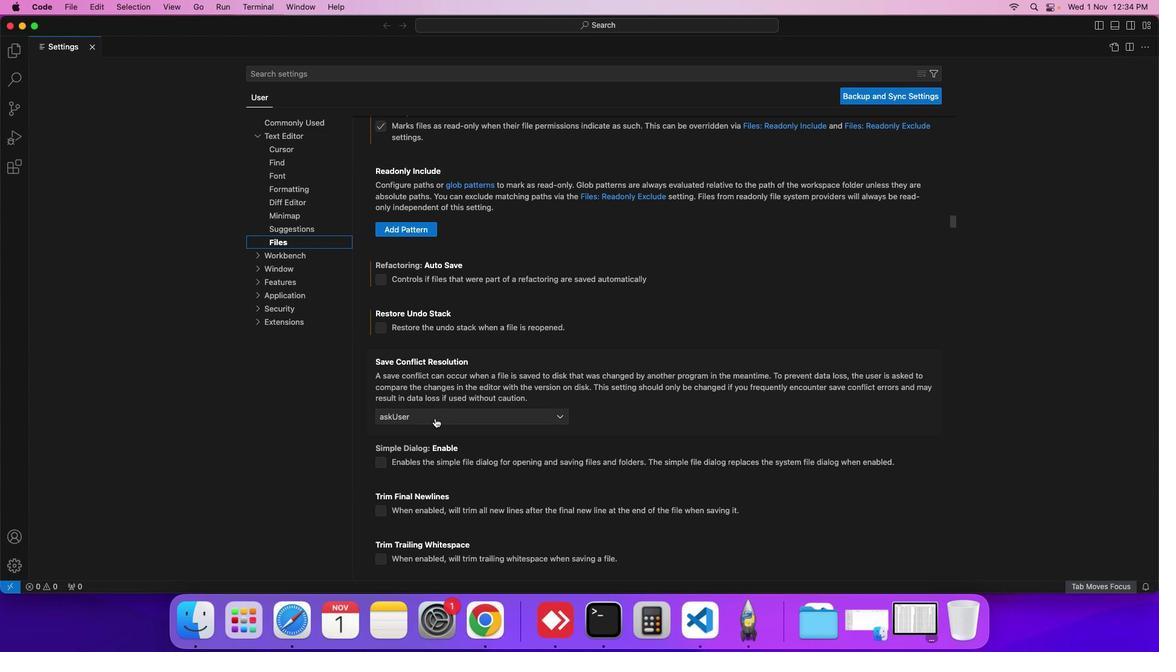 
Action: Mouse pressed left at (438, 421)
Screenshot: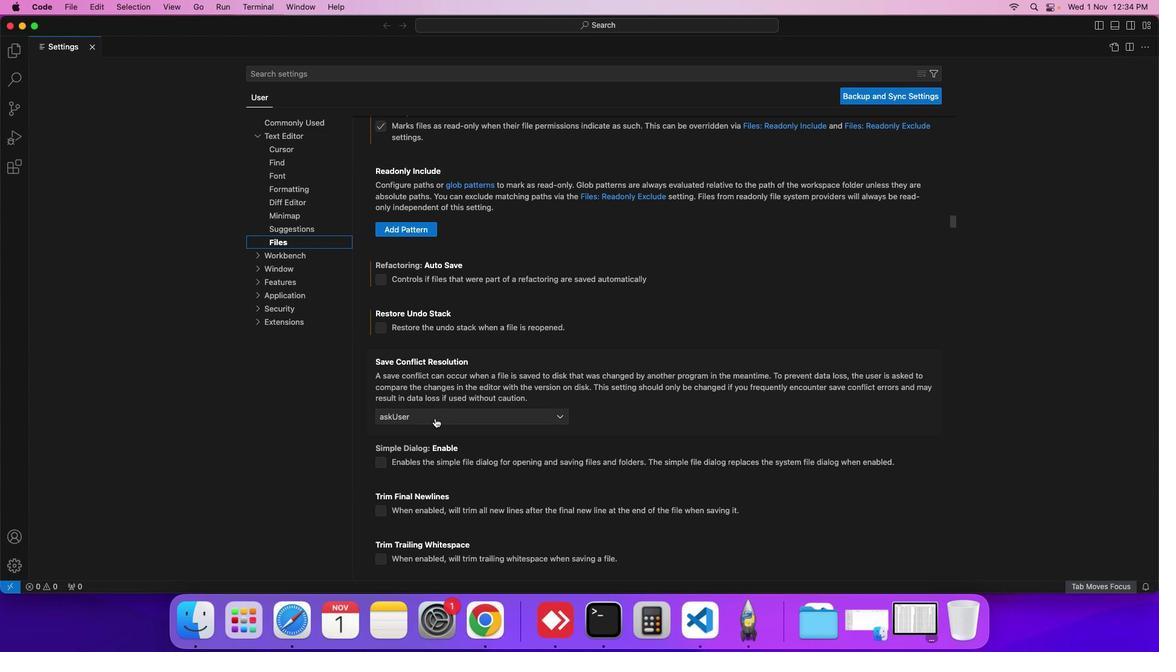 
Action: Mouse moved to (431, 454)
Screenshot: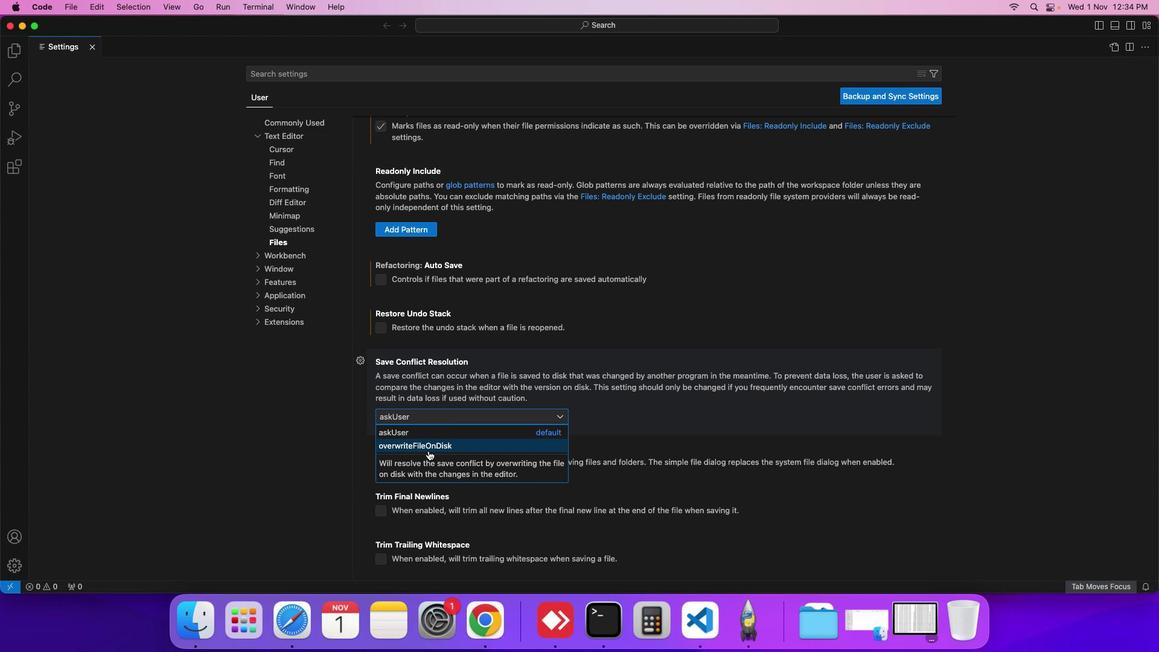 
Action: Mouse pressed left at (431, 454)
Screenshot: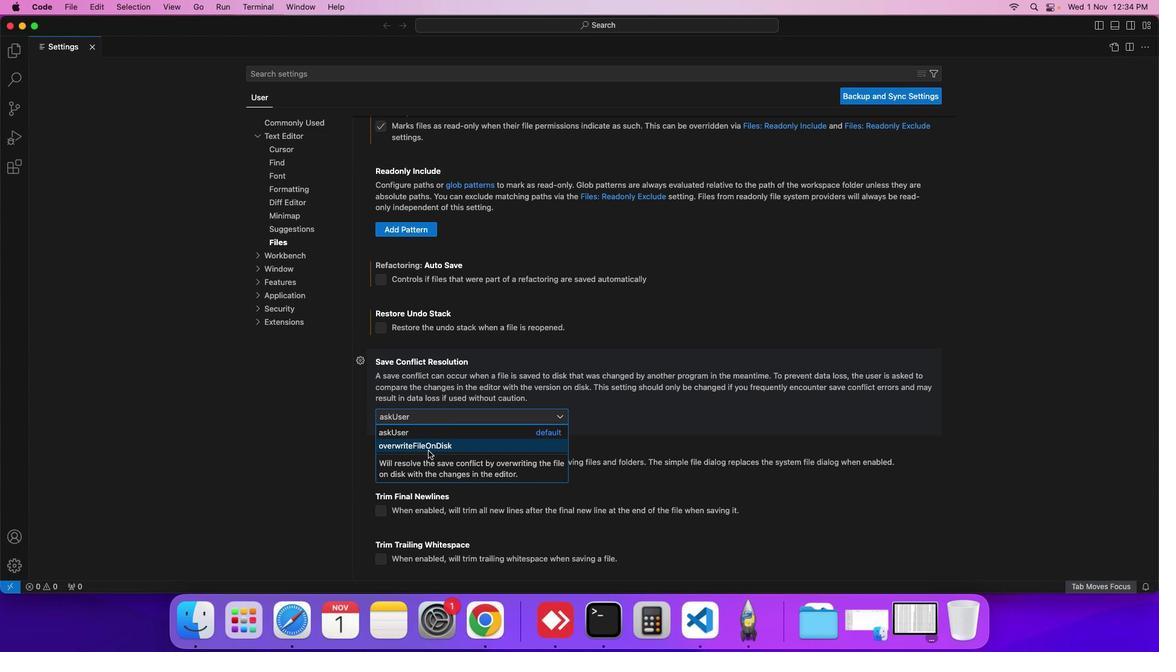 
Action: Mouse moved to (701, 134)
Screenshot: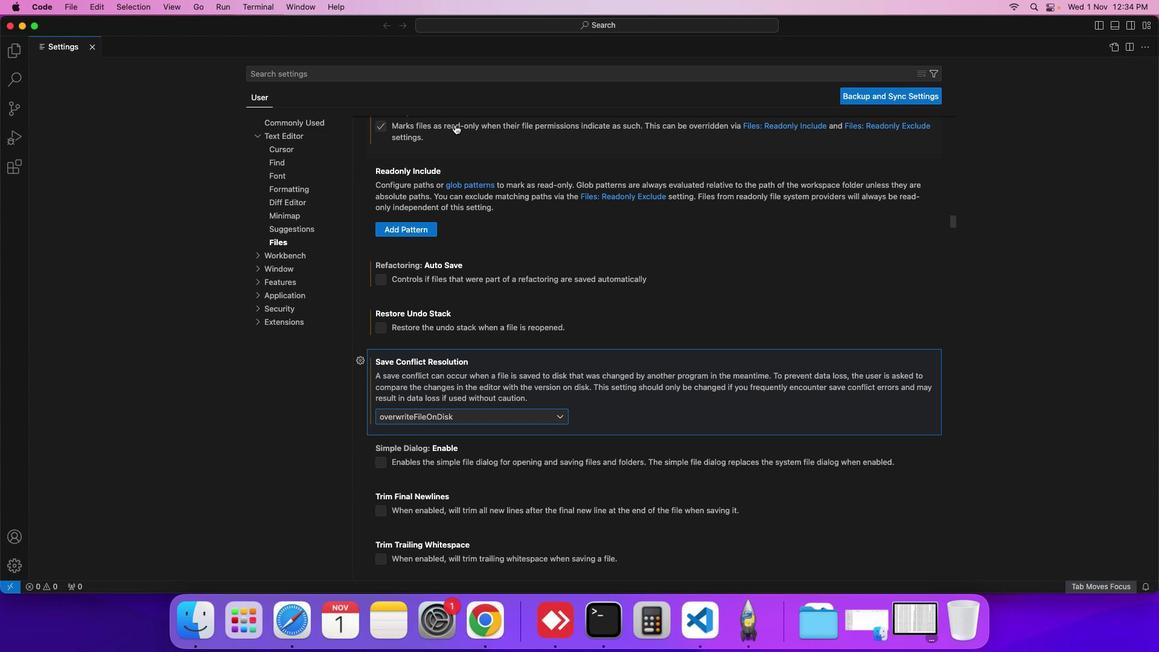 
